 Task: Look for space in Ūn, India from 5th June, 2023 to 16th June, 2023 for 2 adults in price range Rs.7000 to Rs.15000. Place can be entire place with 1  bedroom having 1 bed and 1 bathroom. Property type can be house, flat, guest house, hotel. Booking option can be shelf check-in. Required host language is English.
Action: Mouse moved to (458, 75)
Screenshot: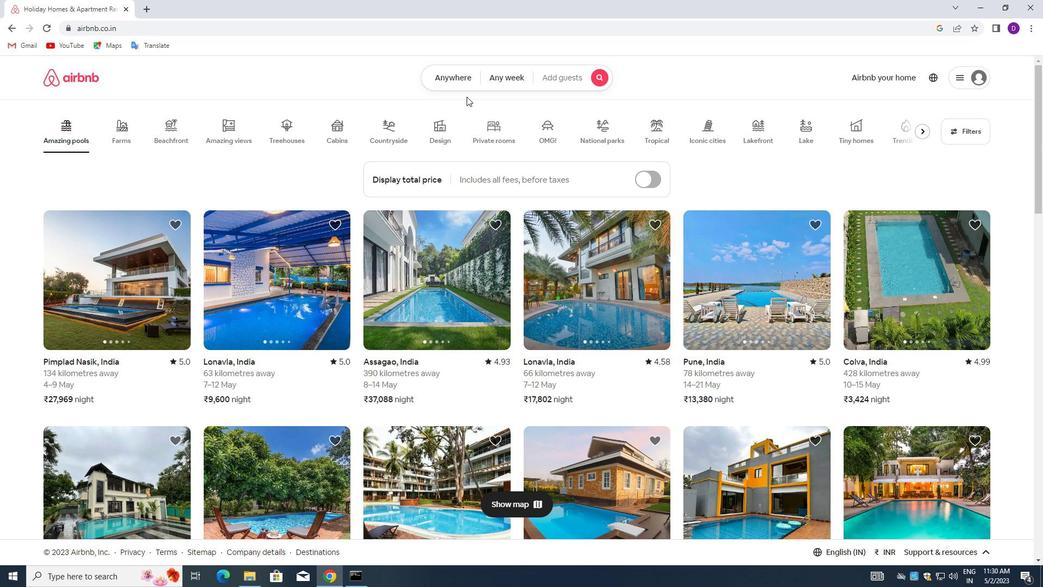 
Action: Mouse pressed left at (458, 75)
Screenshot: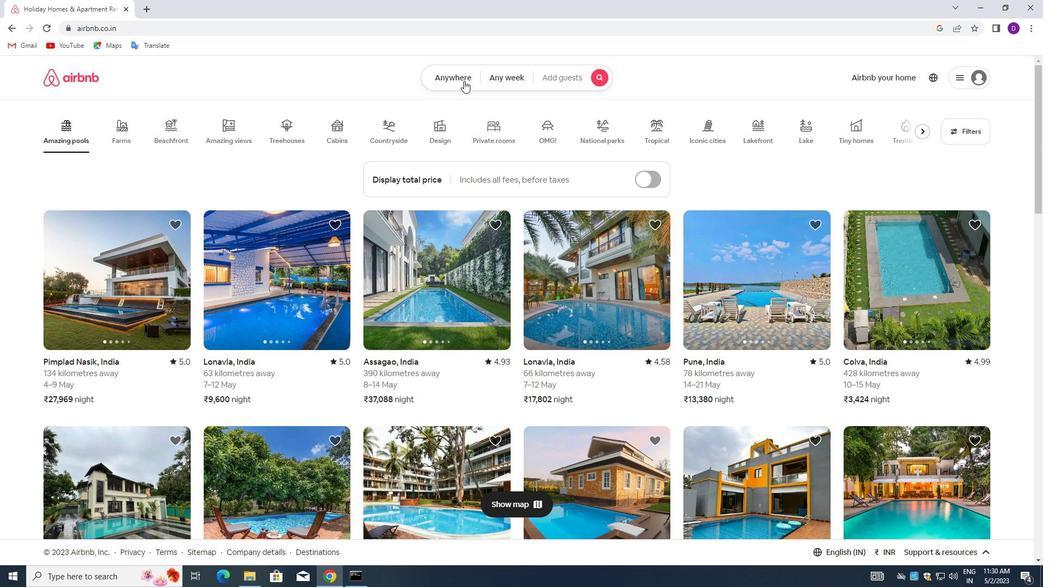 
Action: Mouse moved to (347, 116)
Screenshot: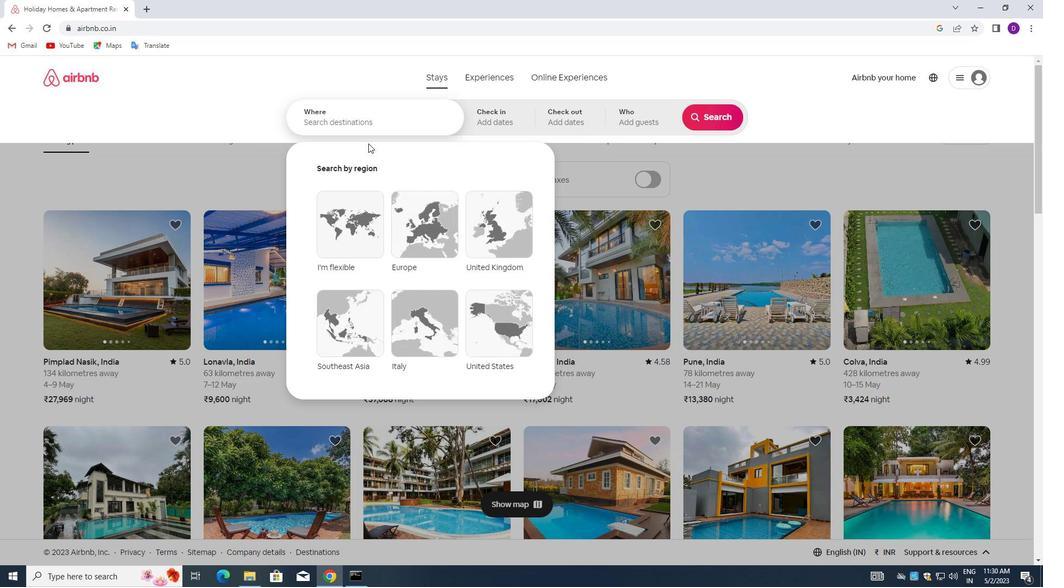 
Action: Mouse pressed left at (347, 116)
Screenshot: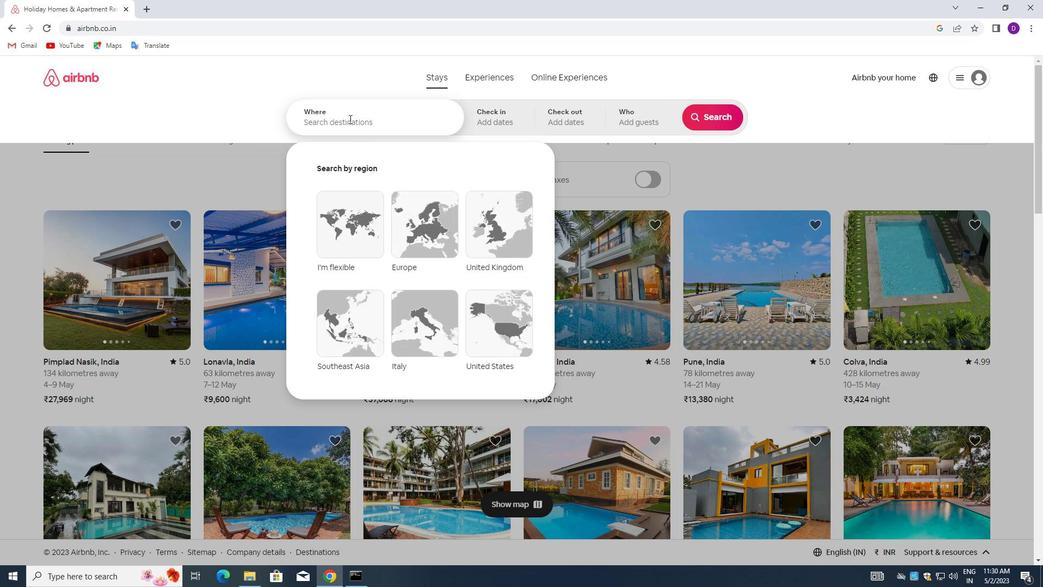 
Action: Mouse moved to (347, 120)
Screenshot: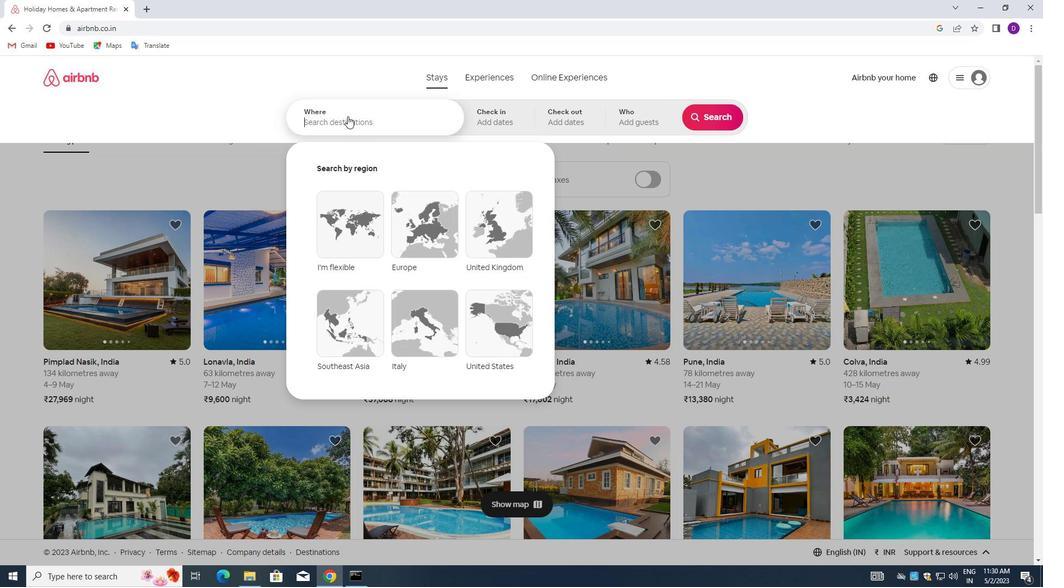 
Action: Key pressed <Key.shift>UN,<Key.space><Key.shift>INDIA<Key.enter>
Screenshot: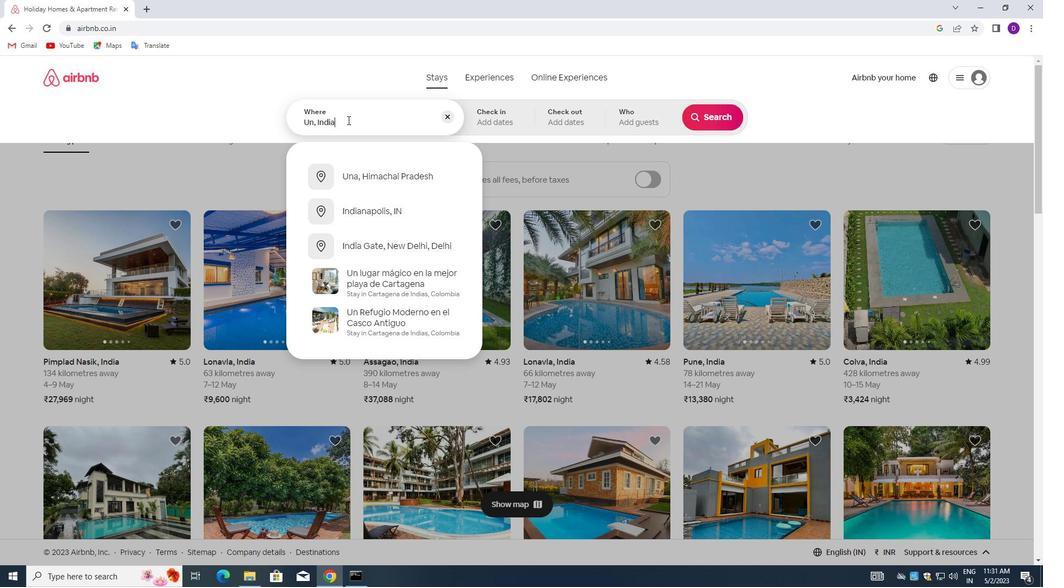 
Action: Mouse moved to (580, 272)
Screenshot: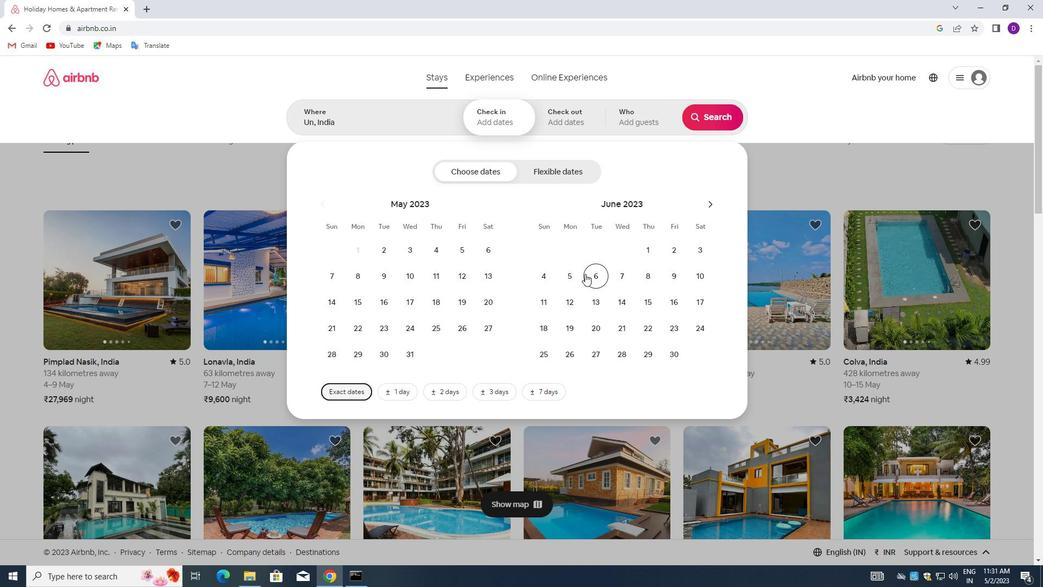 
Action: Mouse pressed left at (580, 272)
Screenshot: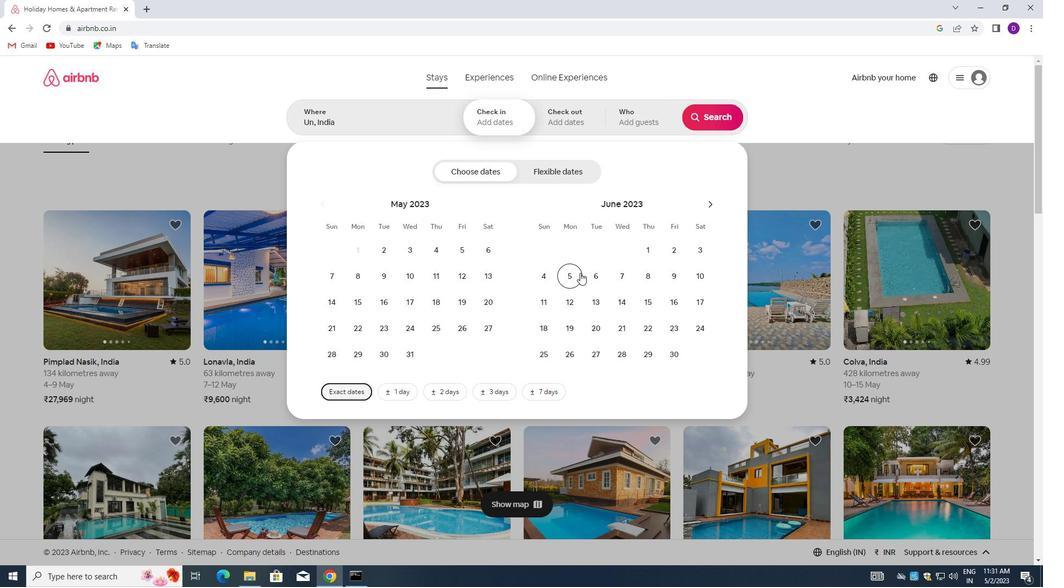 
Action: Mouse moved to (673, 294)
Screenshot: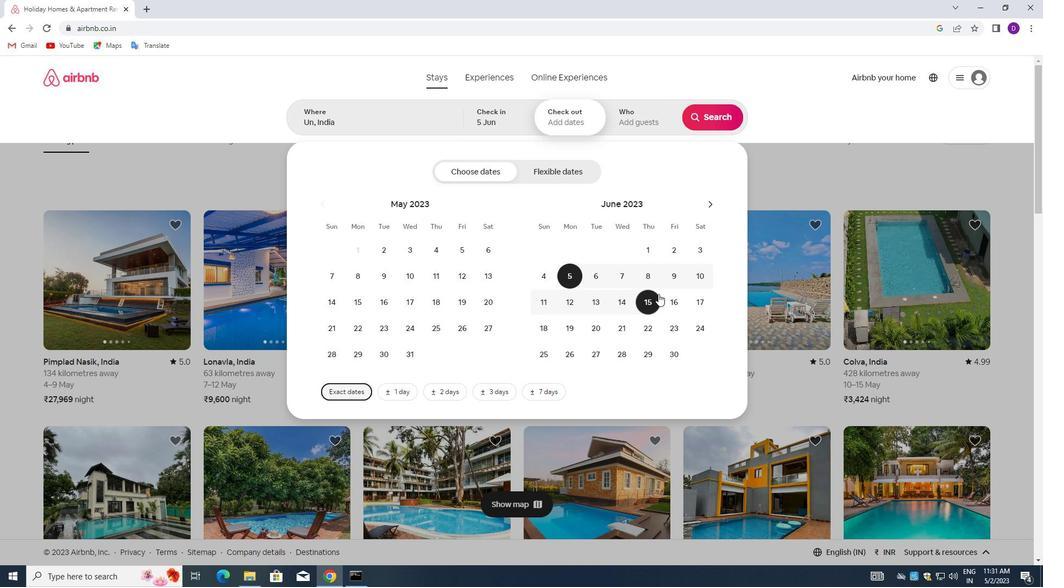 
Action: Mouse pressed left at (673, 294)
Screenshot: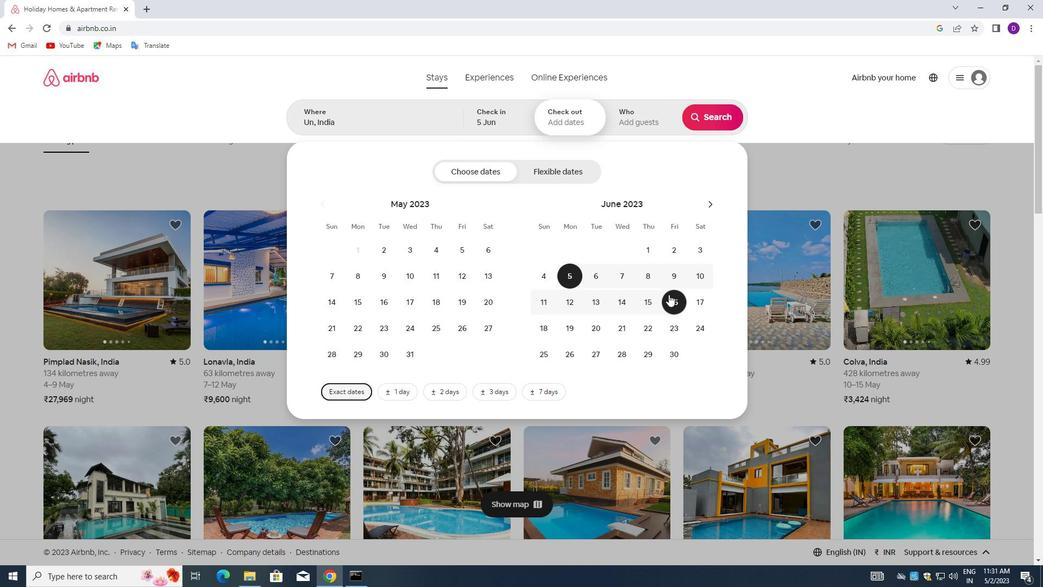 
Action: Mouse moved to (636, 125)
Screenshot: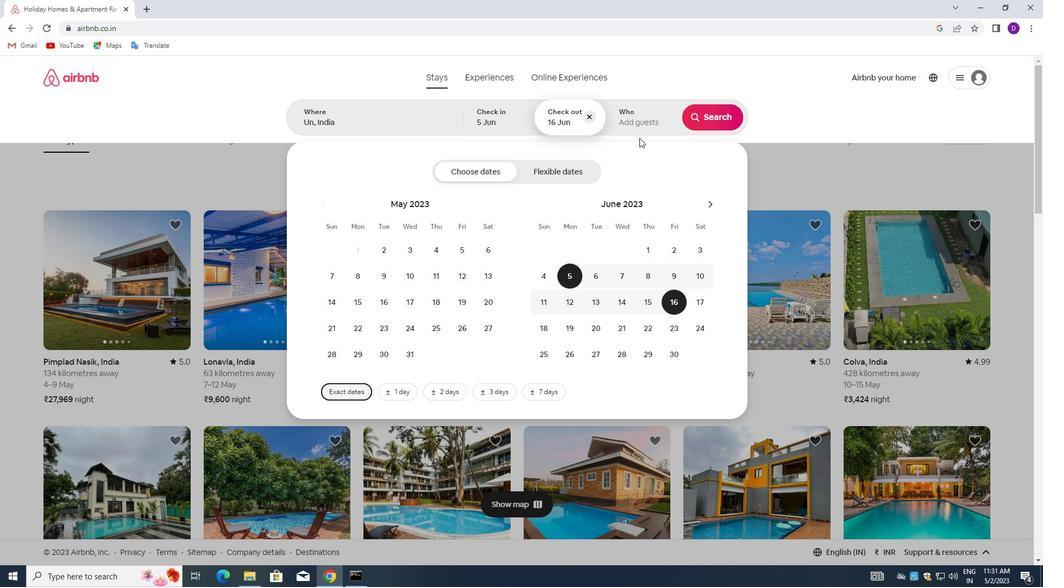 
Action: Mouse pressed left at (636, 125)
Screenshot: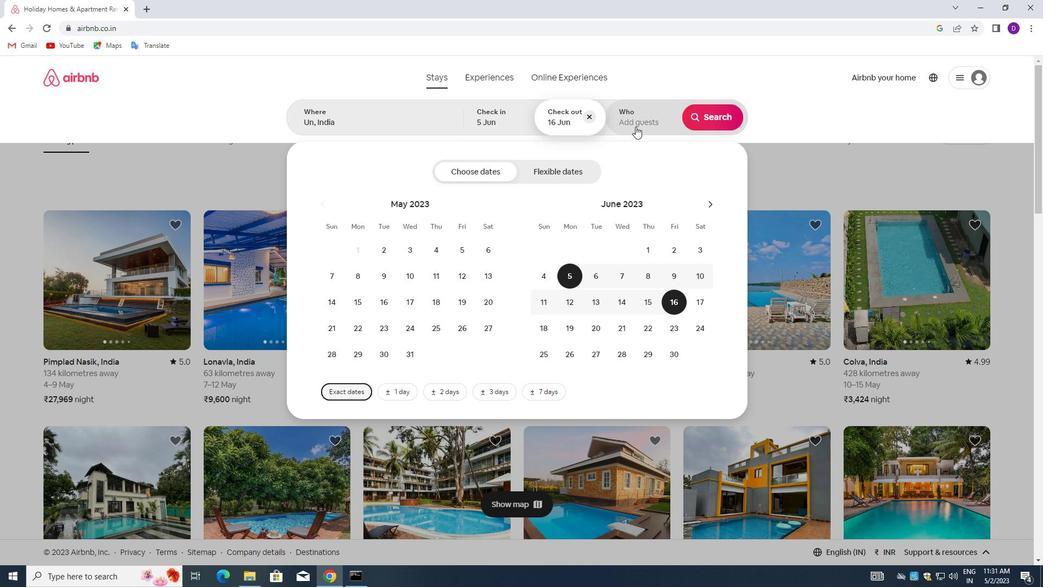 
Action: Mouse moved to (709, 176)
Screenshot: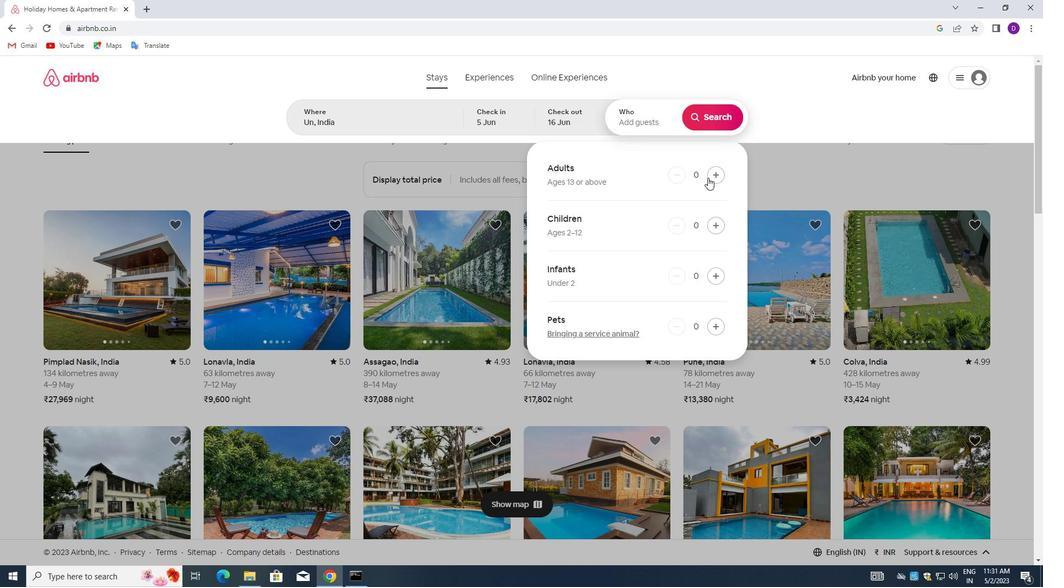 
Action: Mouse pressed left at (709, 176)
Screenshot: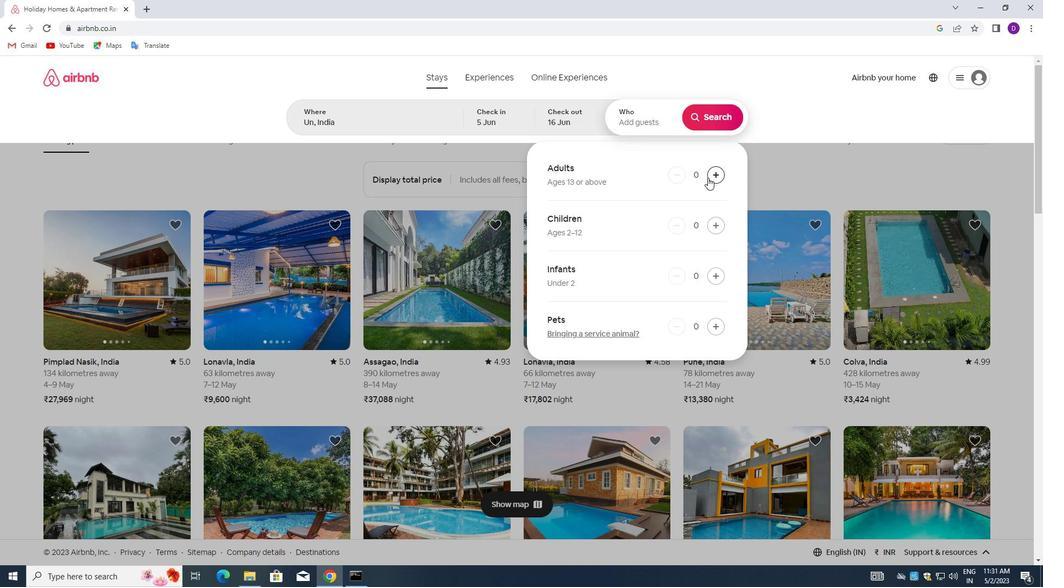 
Action: Mouse pressed left at (709, 176)
Screenshot: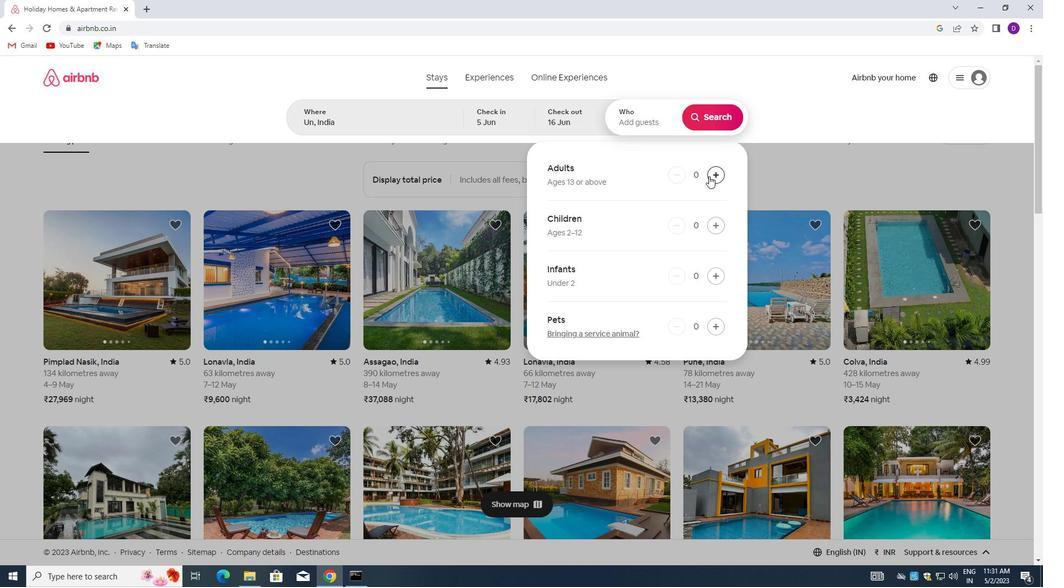 
Action: Mouse moved to (714, 112)
Screenshot: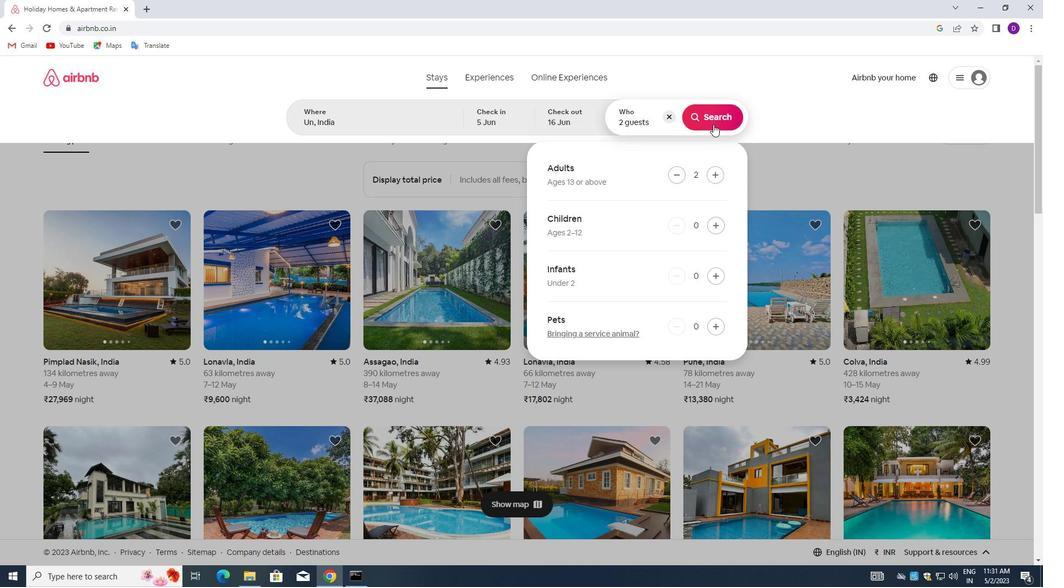
Action: Mouse pressed left at (714, 112)
Screenshot: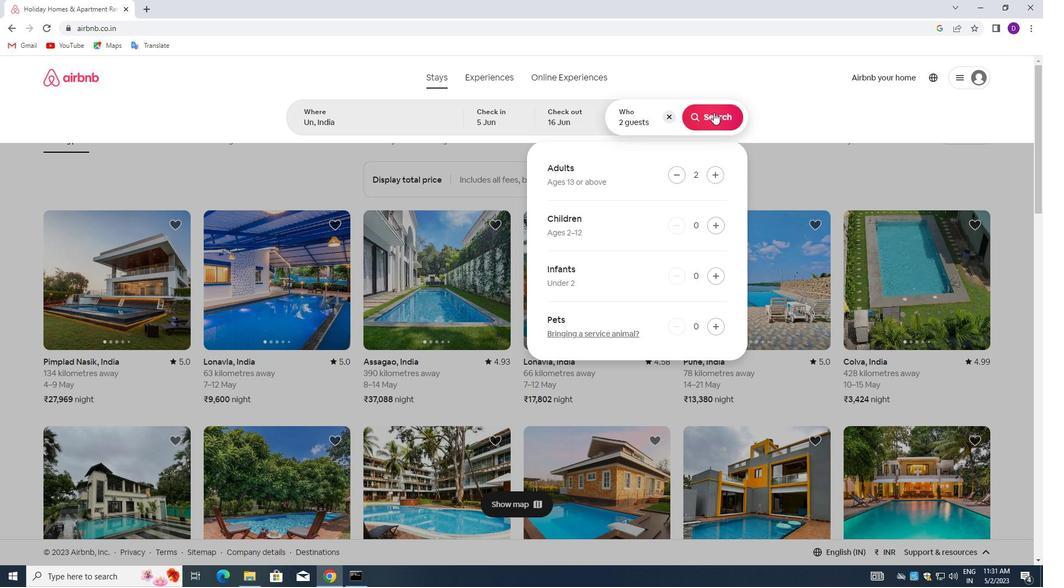 
Action: Mouse moved to (991, 114)
Screenshot: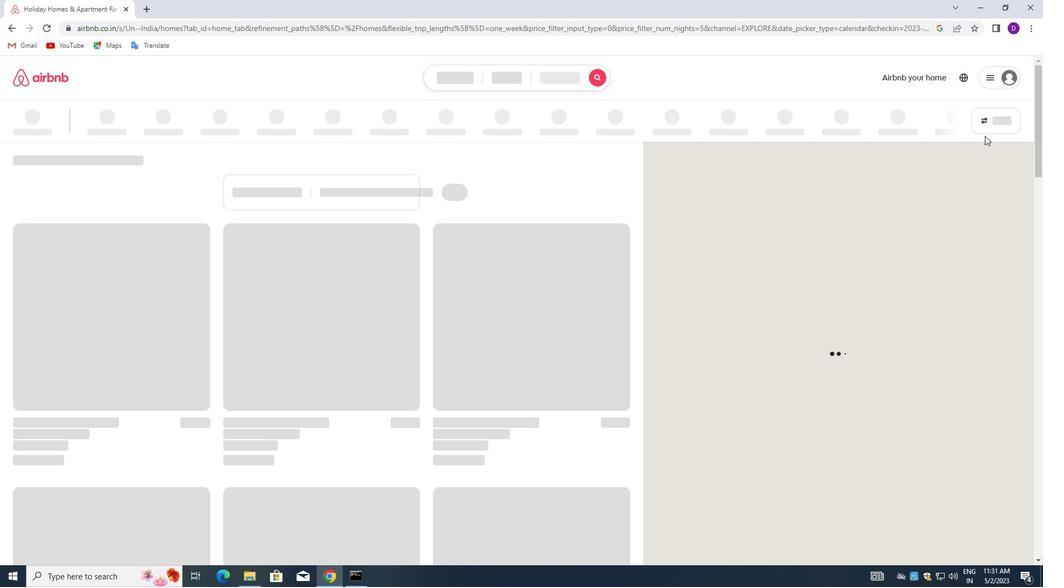 
Action: Mouse pressed left at (991, 114)
Screenshot: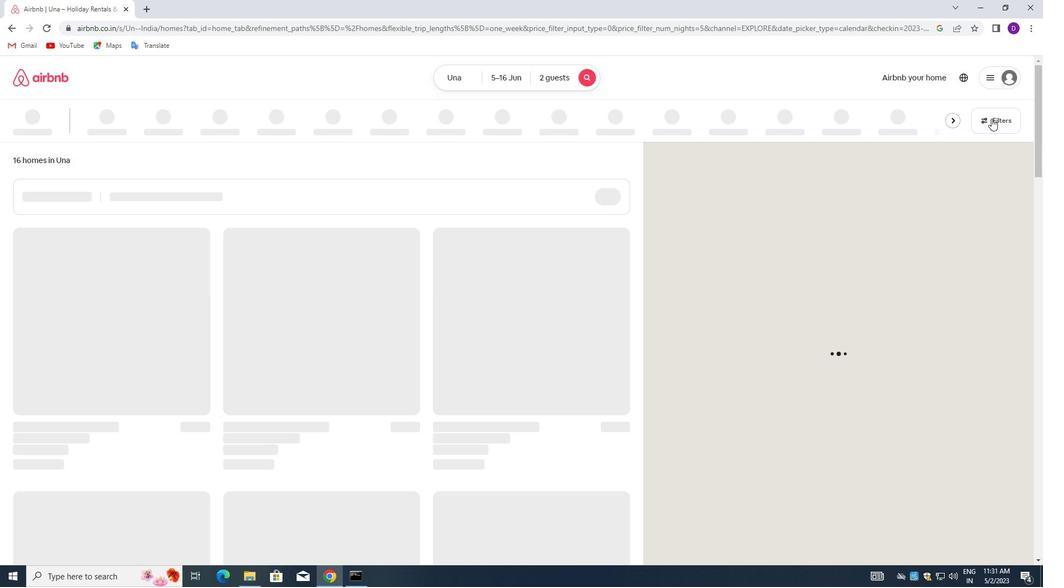 
Action: Mouse moved to (374, 258)
Screenshot: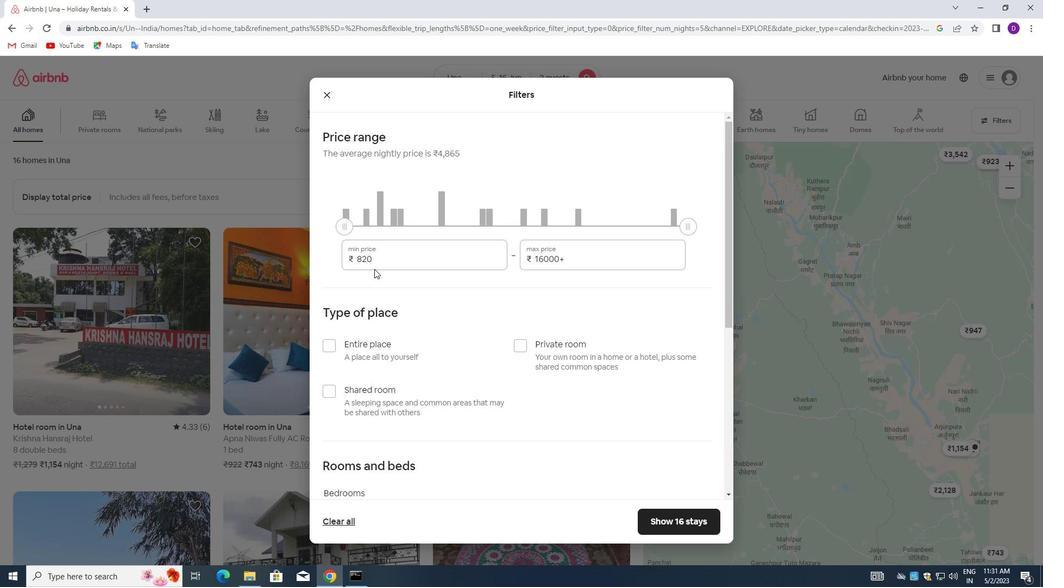 
Action: Mouse pressed left at (374, 258)
Screenshot: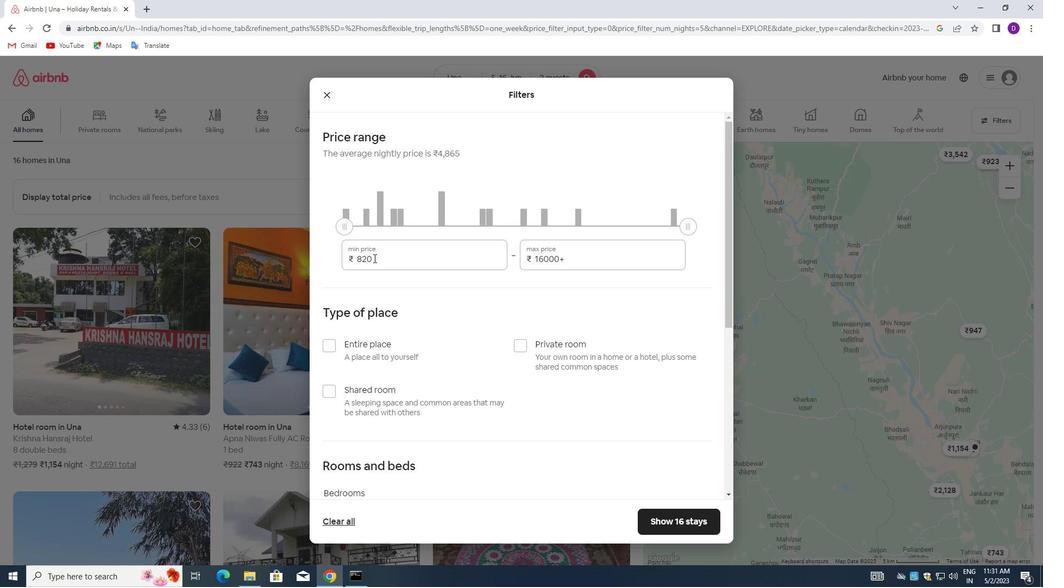
Action: Mouse pressed left at (374, 258)
Screenshot: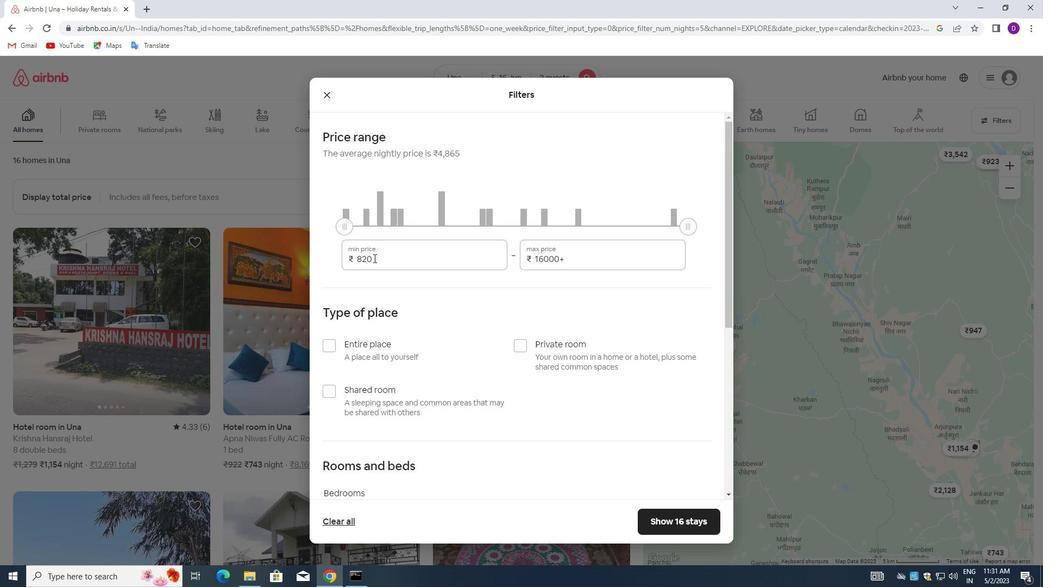 
Action: Mouse moved to (351, 245)
Screenshot: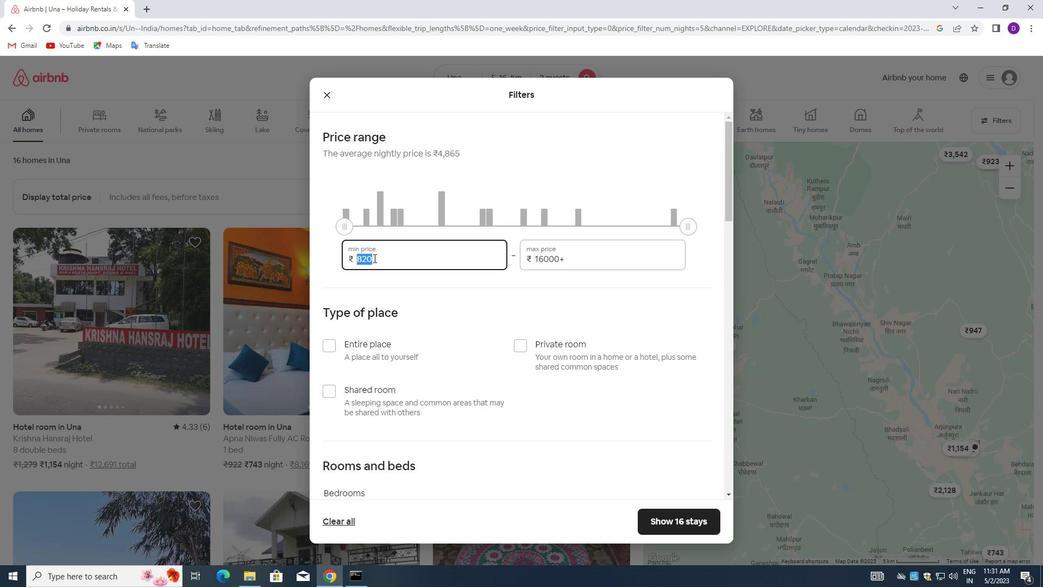 
Action: Key pressed 7000<Key.tab>15000
Screenshot: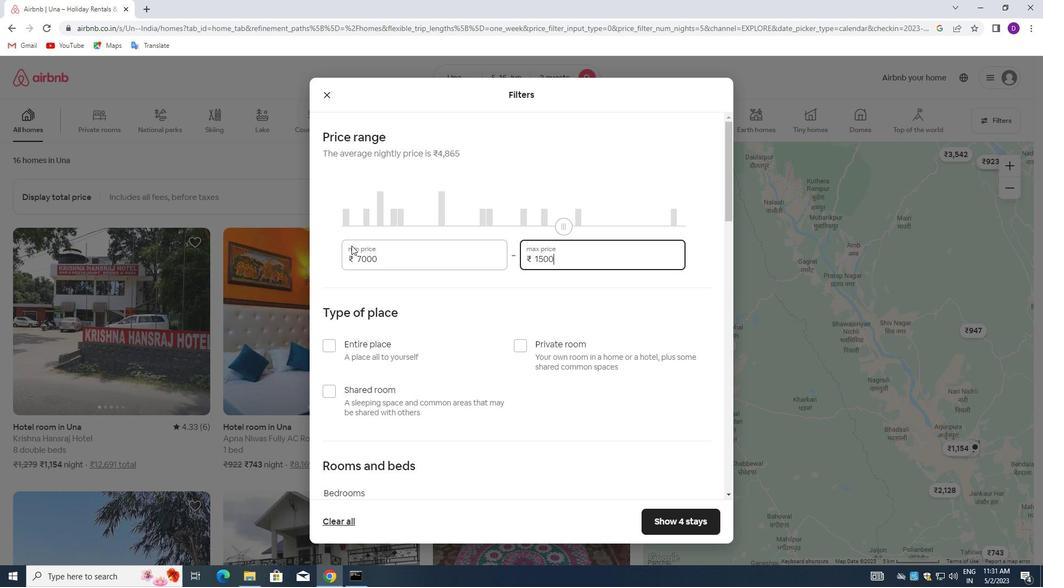 
Action: Mouse moved to (343, 309)
Screenshot: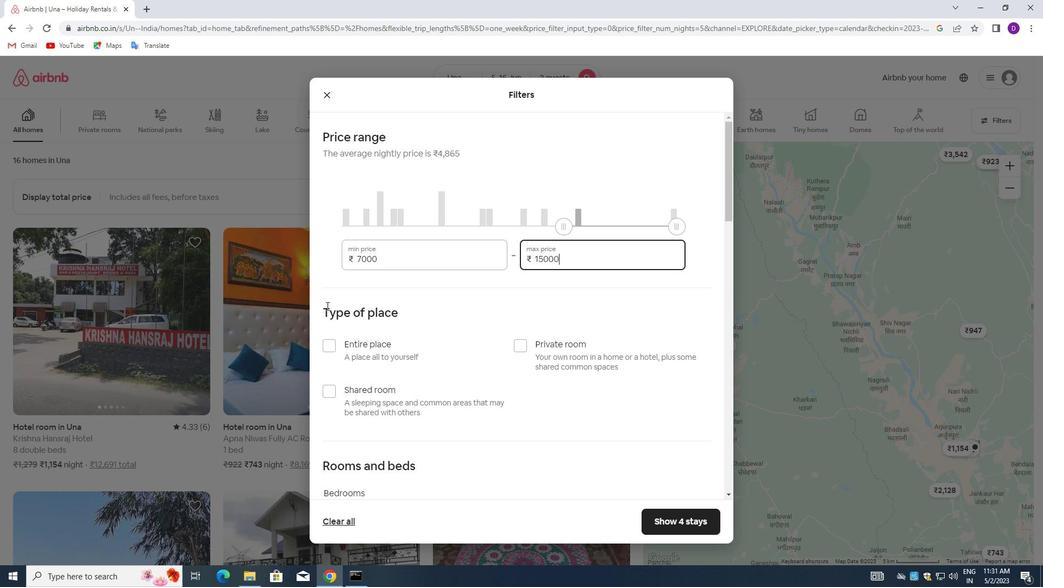
Action: Mouse scrolled (343, 308) with delta (0, 0)
Screenshot: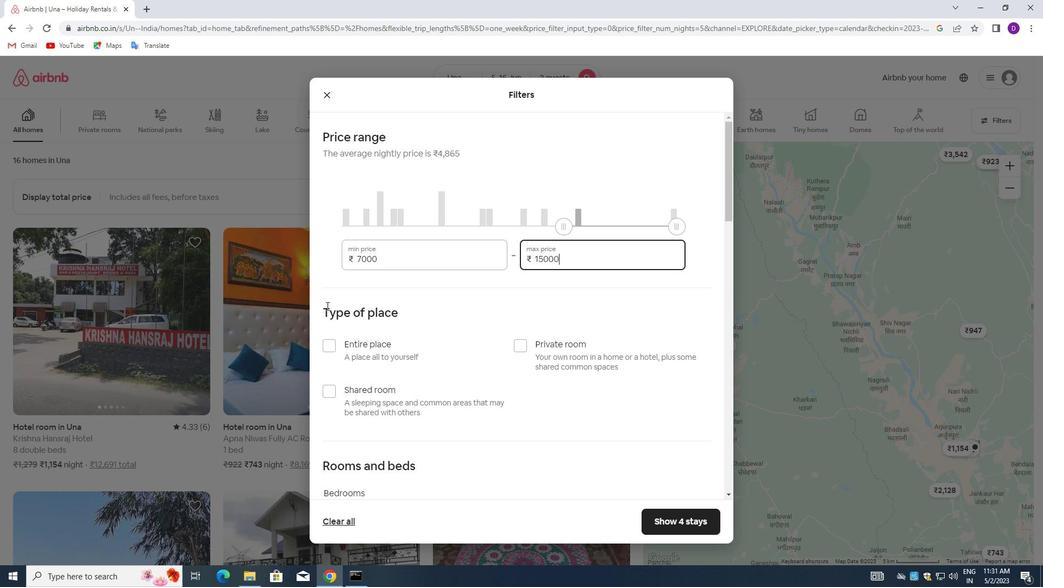 
Action: Mouse moved to (346, 309)
Screenshot: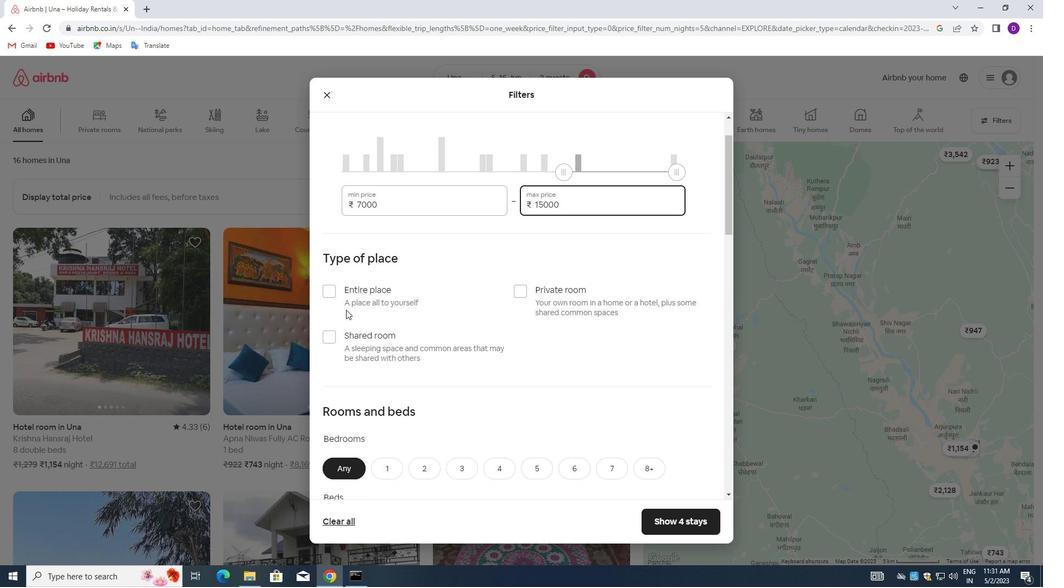 
Action: Mouse scrolled (346, 308) with delta (0, 0)
Screenshot: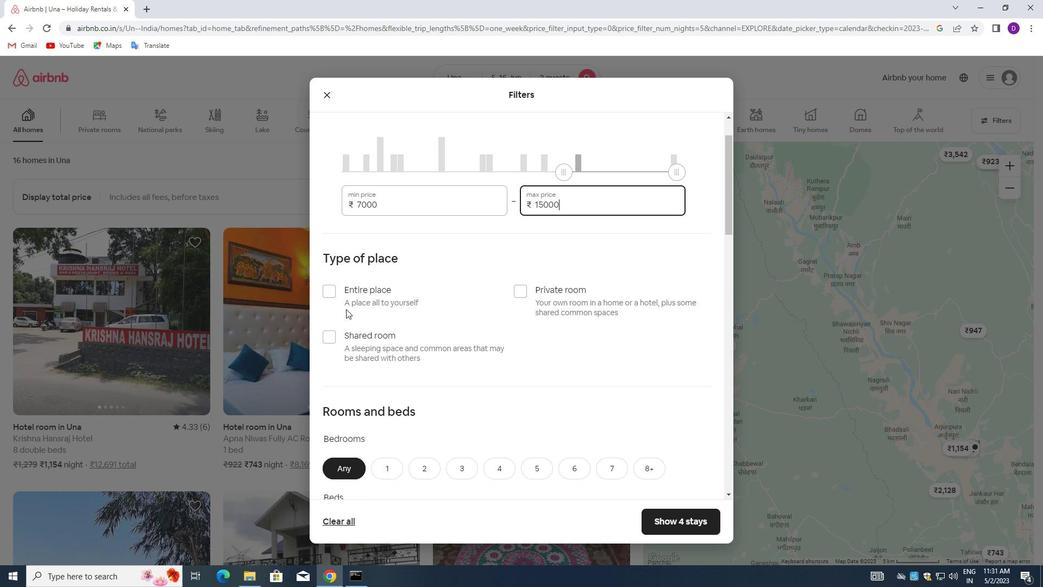 
Action: Mouse moved to (327, 243)
Screenshot: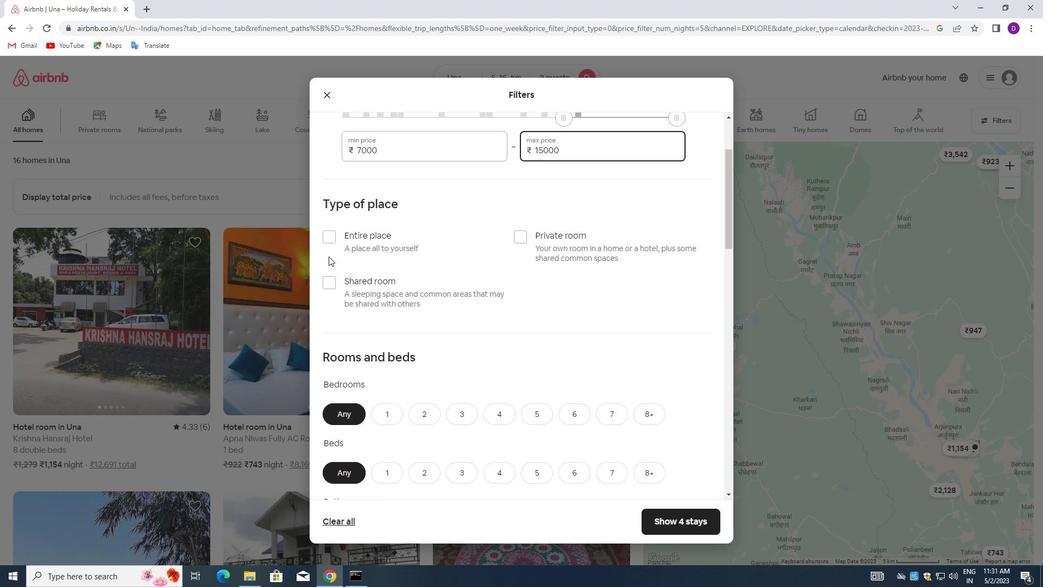 
Action: Mouse pressed left at (327, 243)
Screenshot: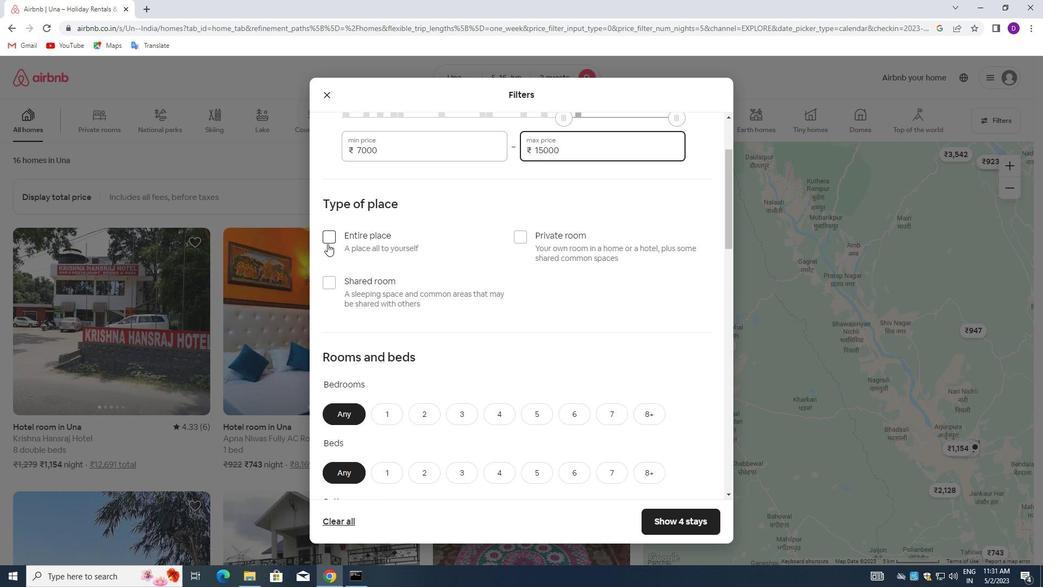 
Action: Mouse moved to (383, 403)
Screenshot: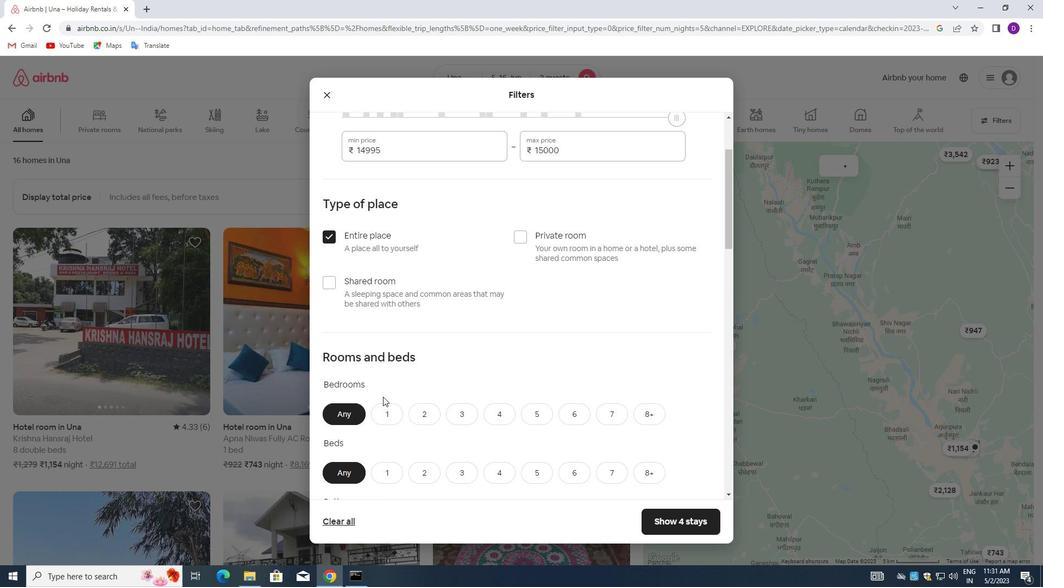 
Action: Mouse pressed left at (383, 403)
Screenshot: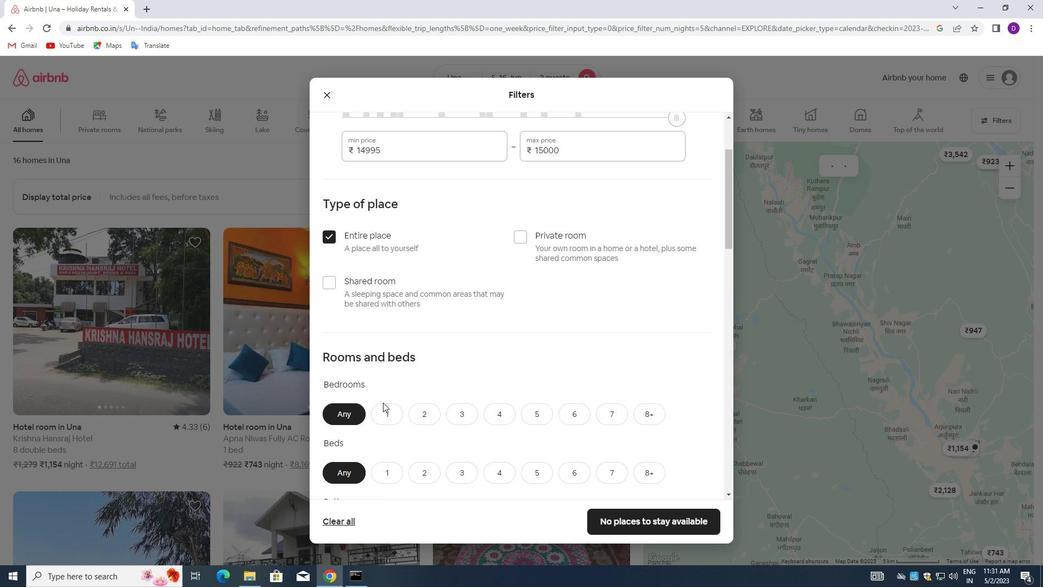 
Action: Mouse moved to (386, 402)
Screenshot: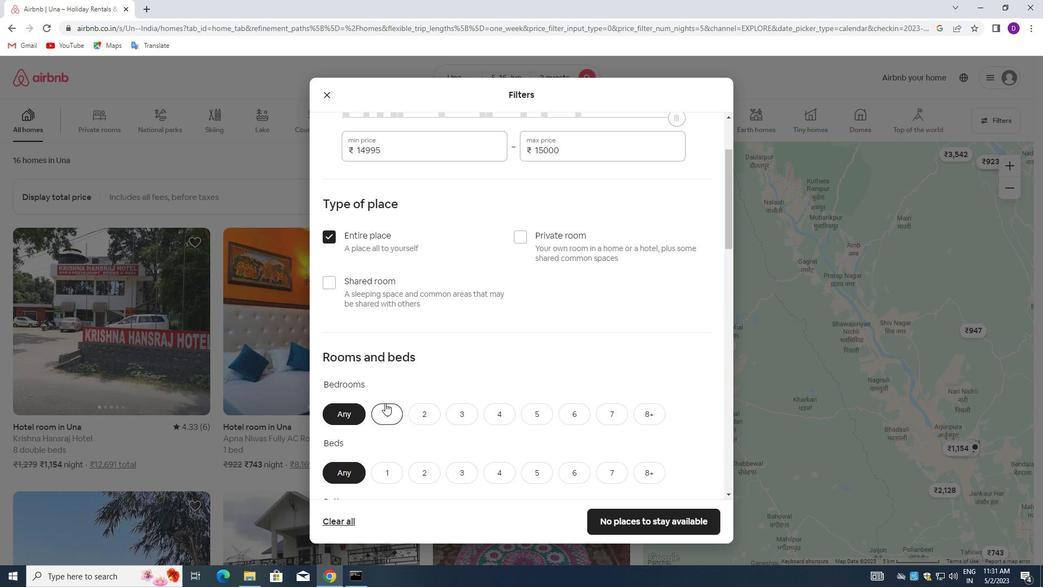 
Action: Mouse scrolled (386, 402) with delta (0, 0)
Screenshot: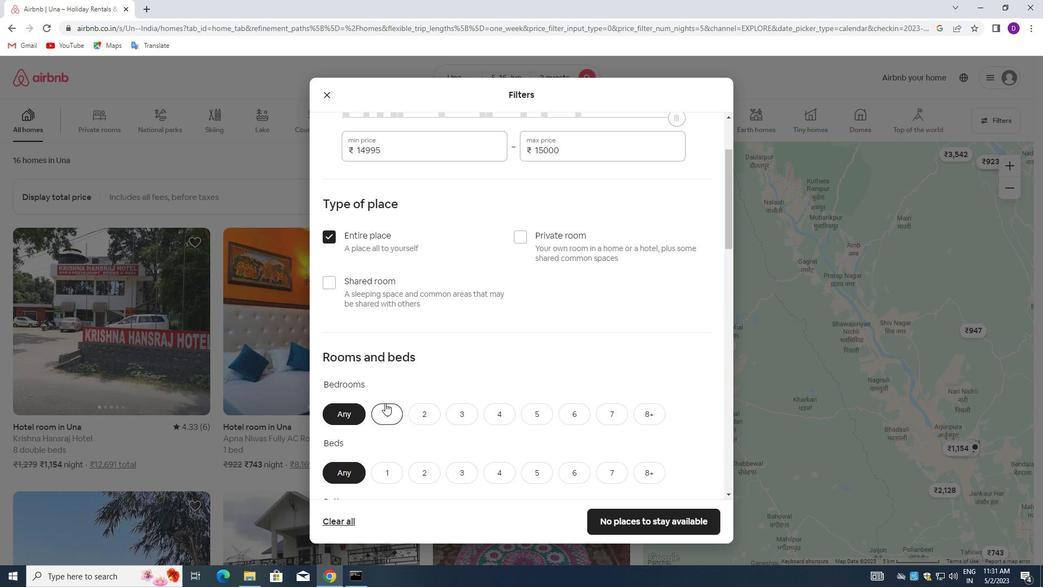 
Action: Mouse scrolled (386, 402) with delta (0, 0)
Screenshot: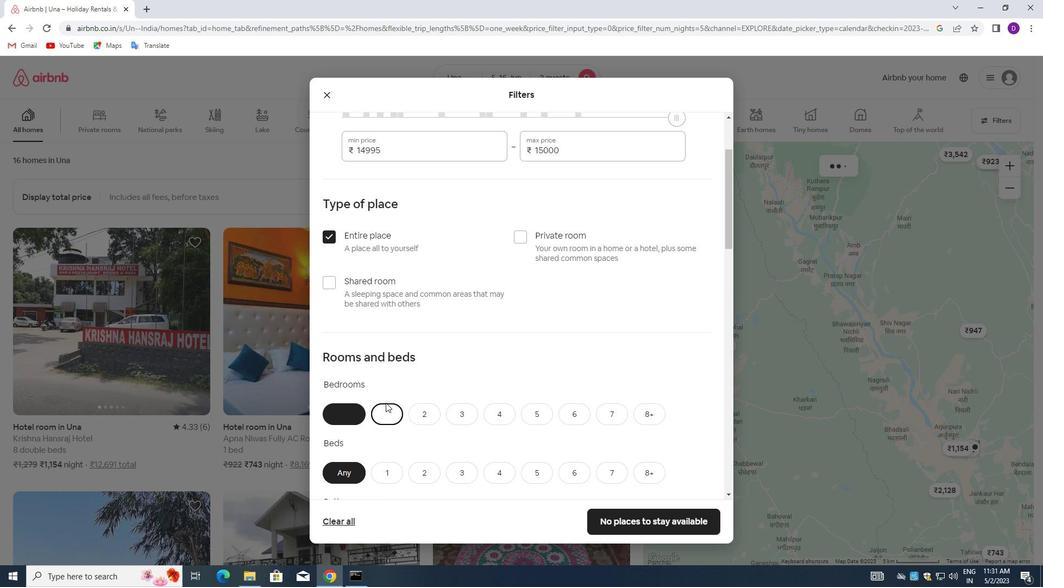 
Action: Mouse moved to (386, 368)
Screenshot: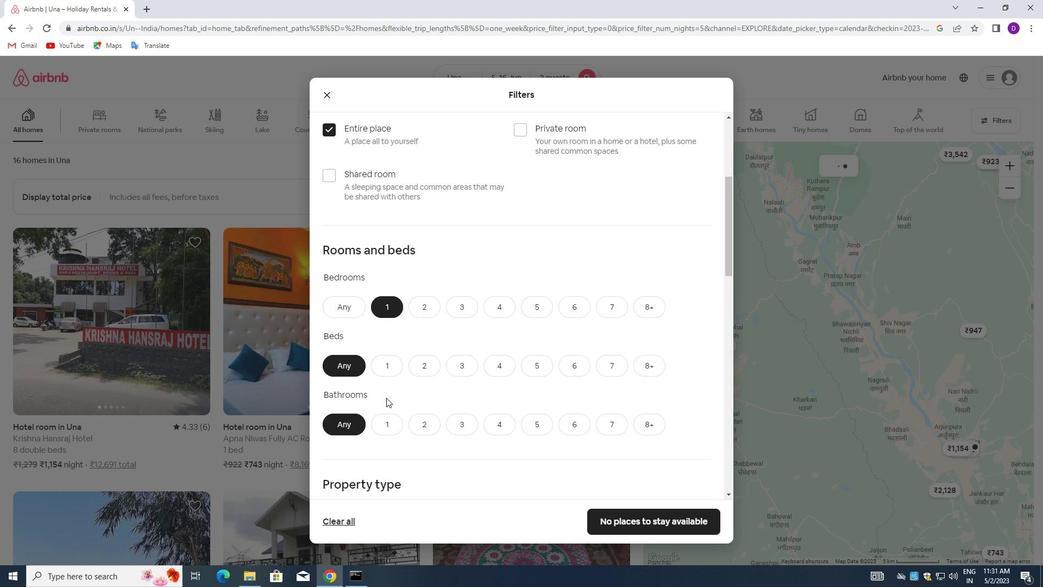 
Action: Mouse pressed left at (386, 368)
Screenshot: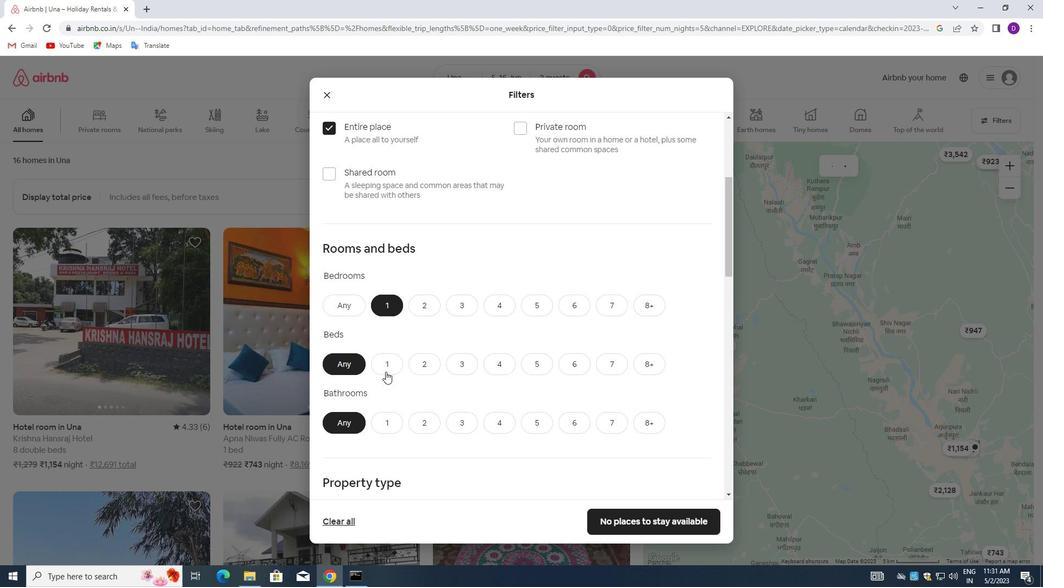 
Action: Mouse moved to (383, 421)
Screenshot: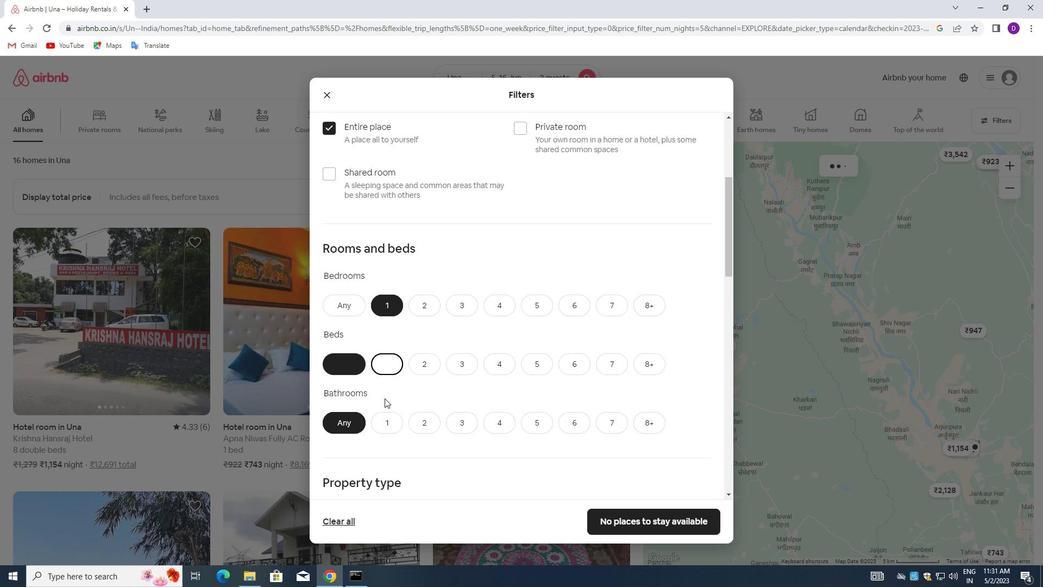 
Action: Mouse pressed left at (383, 421)
Screenshot: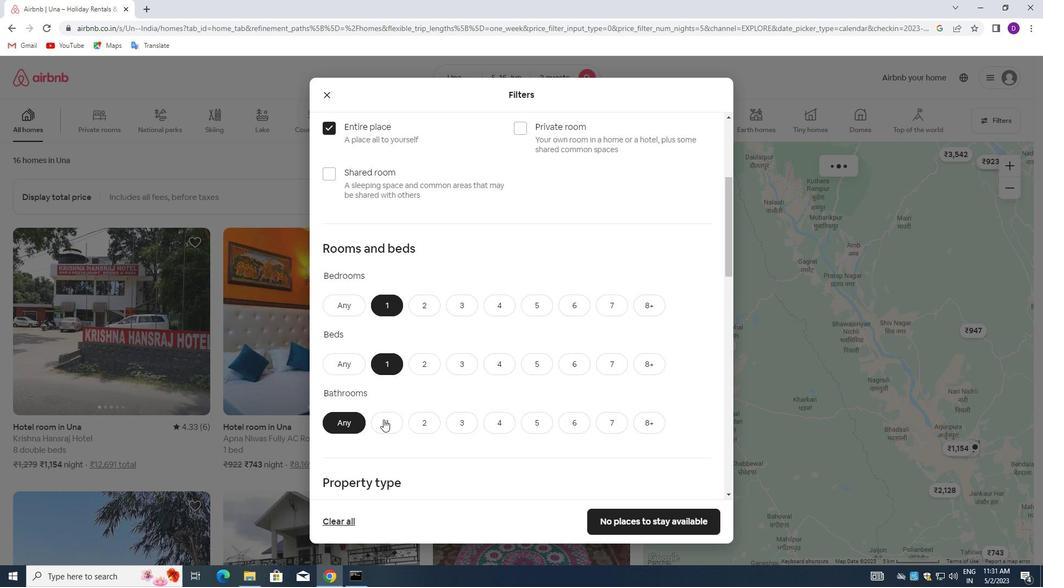 
Action: Mouse moved to (427, 402)
Screenshot: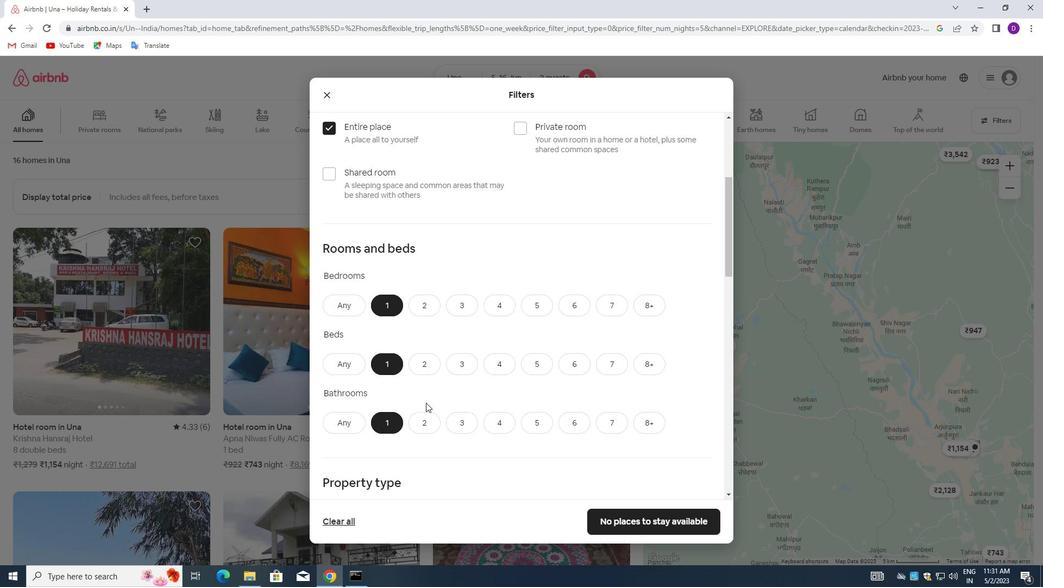 
Action: Mouse scrolled (427, 401) with delta (0, 0)
Screenshot: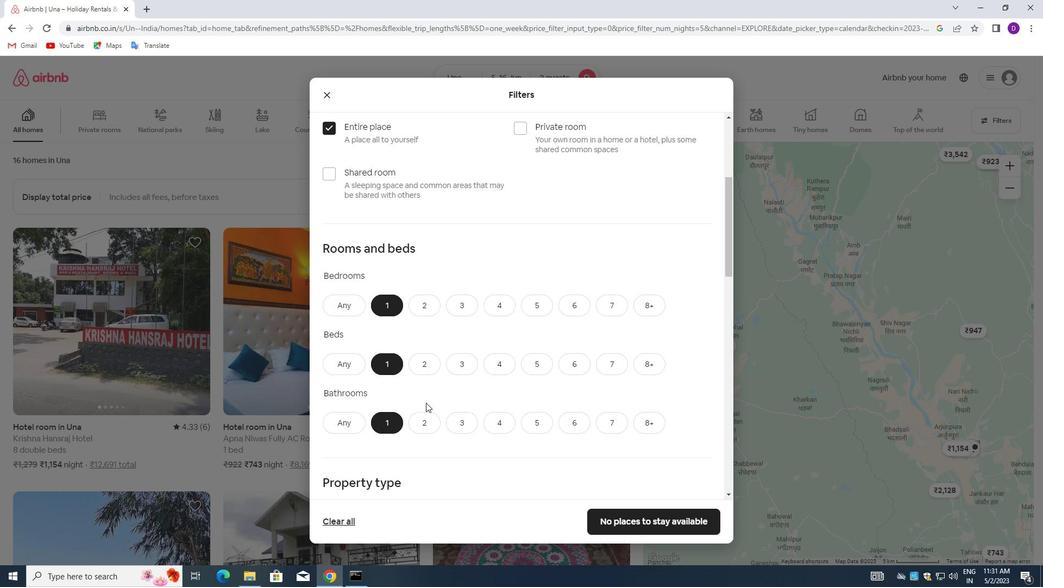 
Action: Mouse moved to (444, 396)
Screenshot: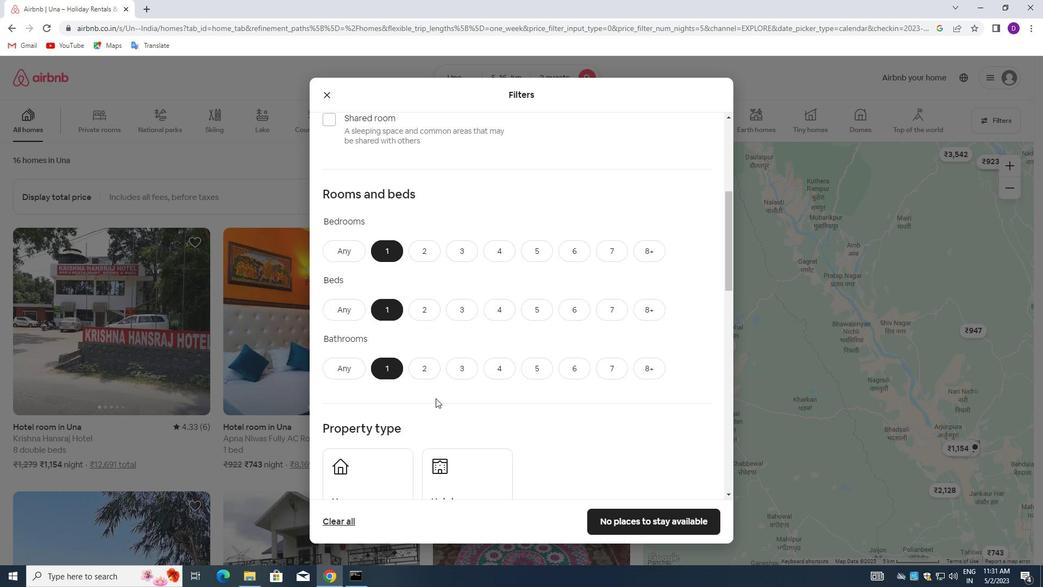 
Action: Mouse scrolled (444, 395) with delta (0, 0)
Screenshot: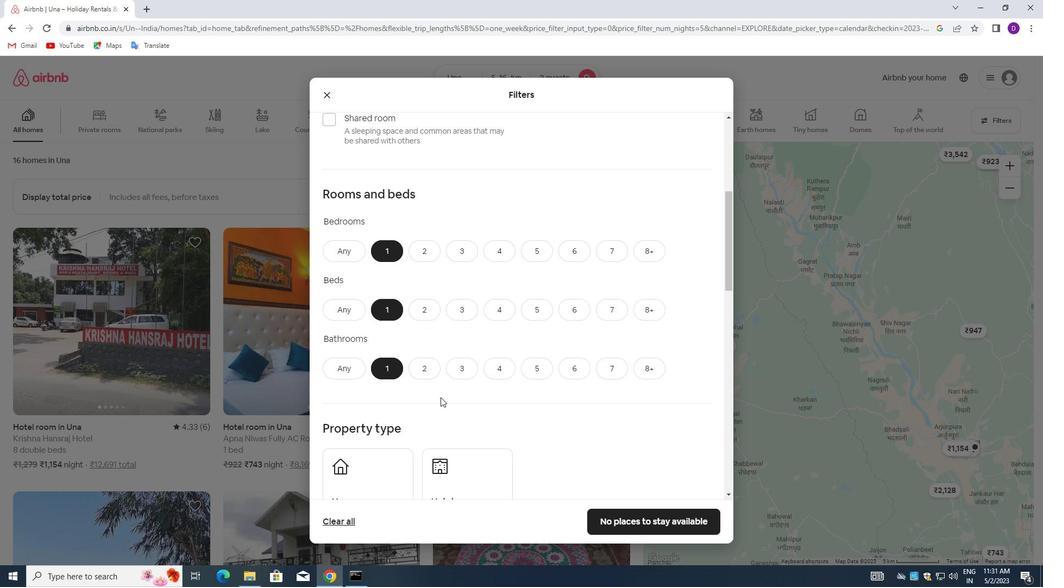 
Action: Mouse scrolled (444, 395) with delta (0, 0)
Screenshot: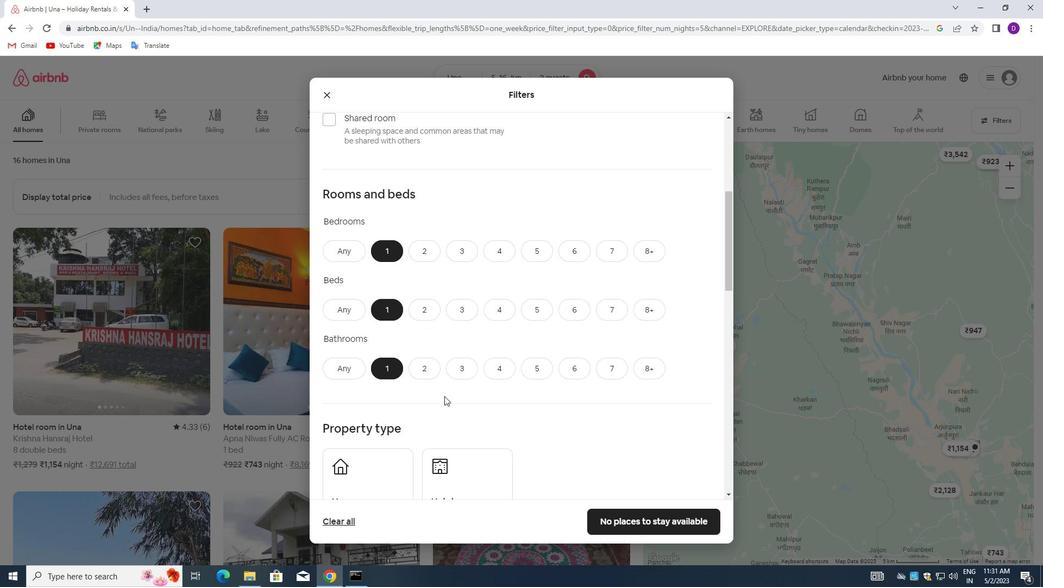 
Action: Mouse moved to (360, 364)
Screenshot: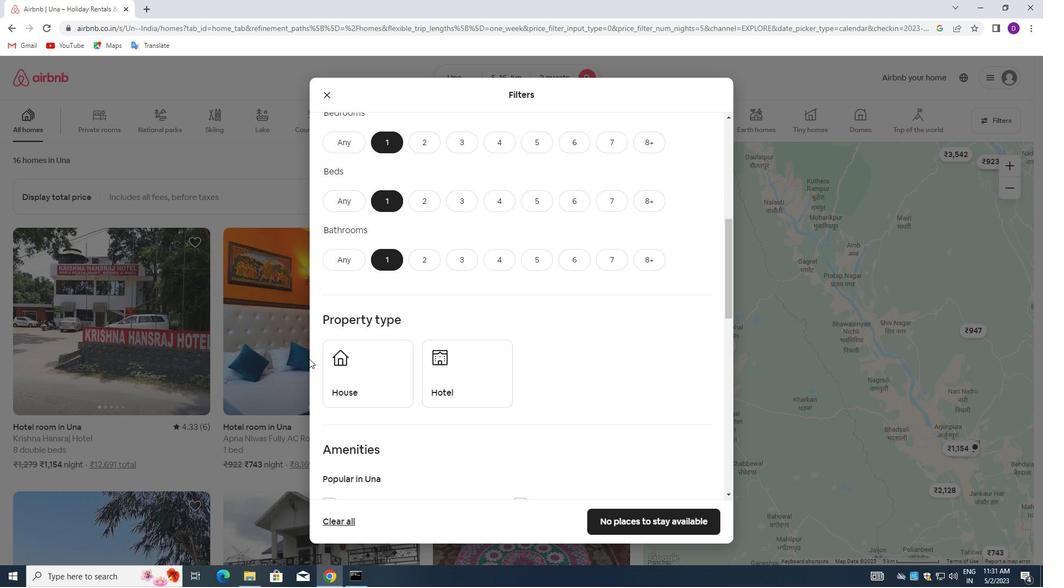 
Action: Mouse pressed left at (360, 364)
Screenshot: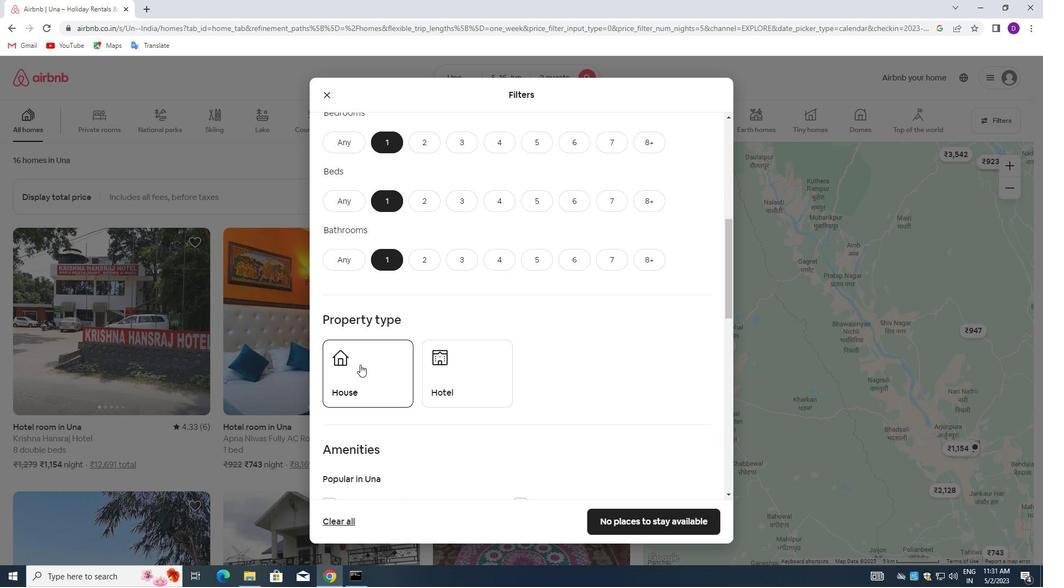 
Action: Mouse moved to (427, 389)
Screenshot: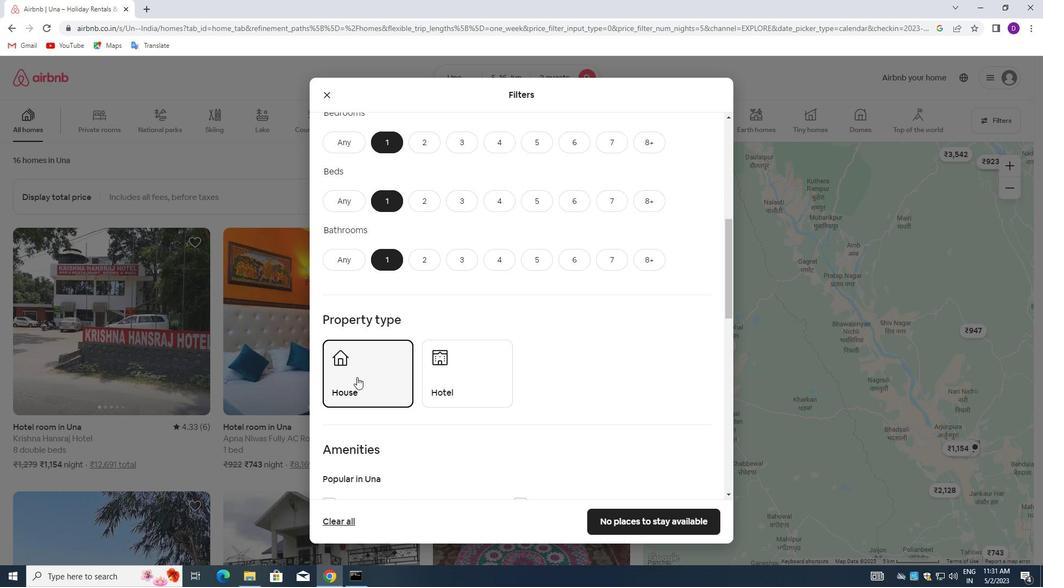 
Action: Mouse scrolled (427, 388) with delta (0, 0)
Screenshot: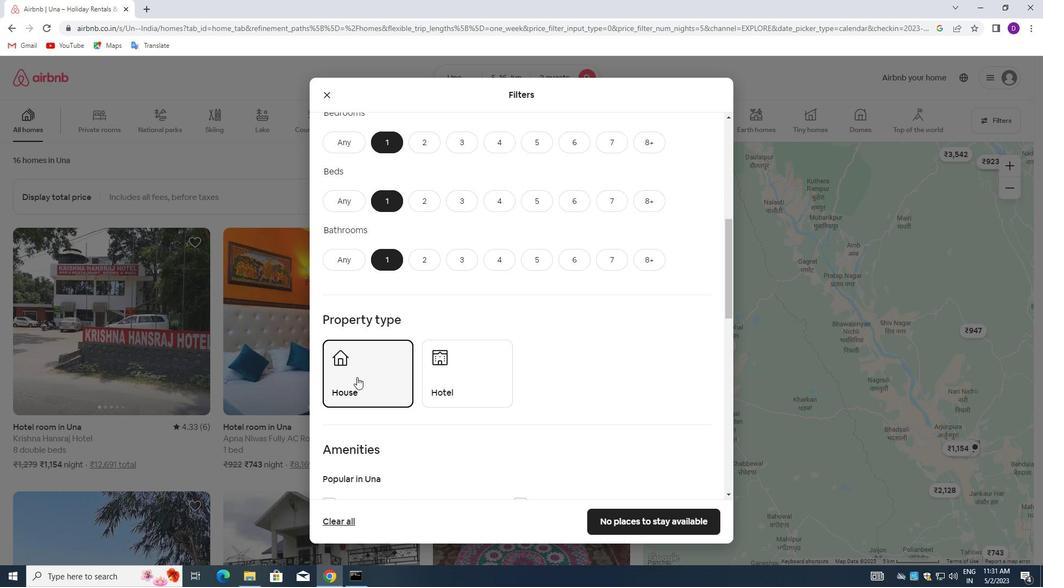
Action: Mouse moved to (431, 389)
Screenshot: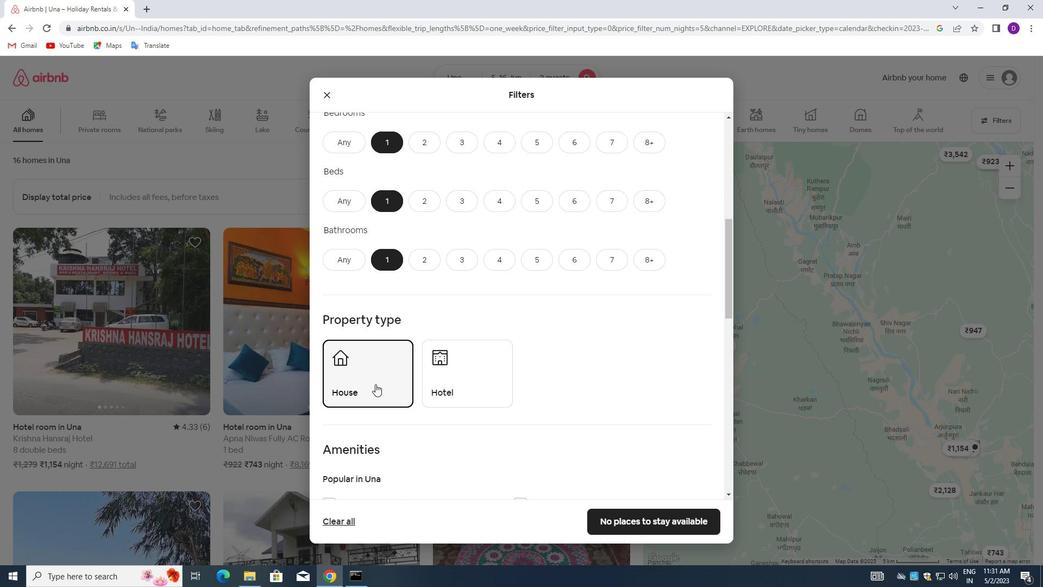 
Action: Mouse scrolled (431, 388) with delta (0, 0)
Screenshot: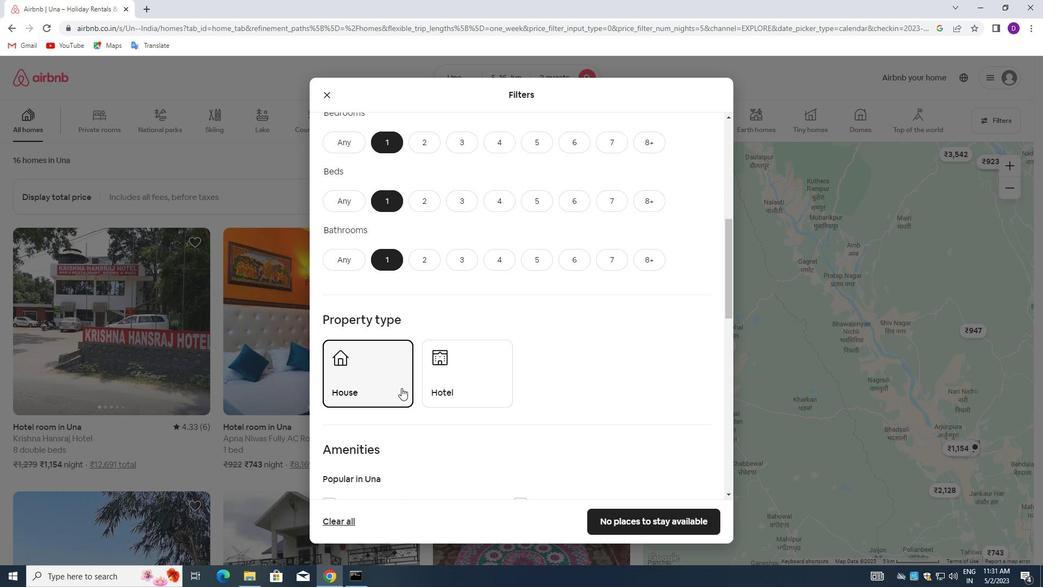 
Action: Mouse moved to (438, 388)
Screenshot: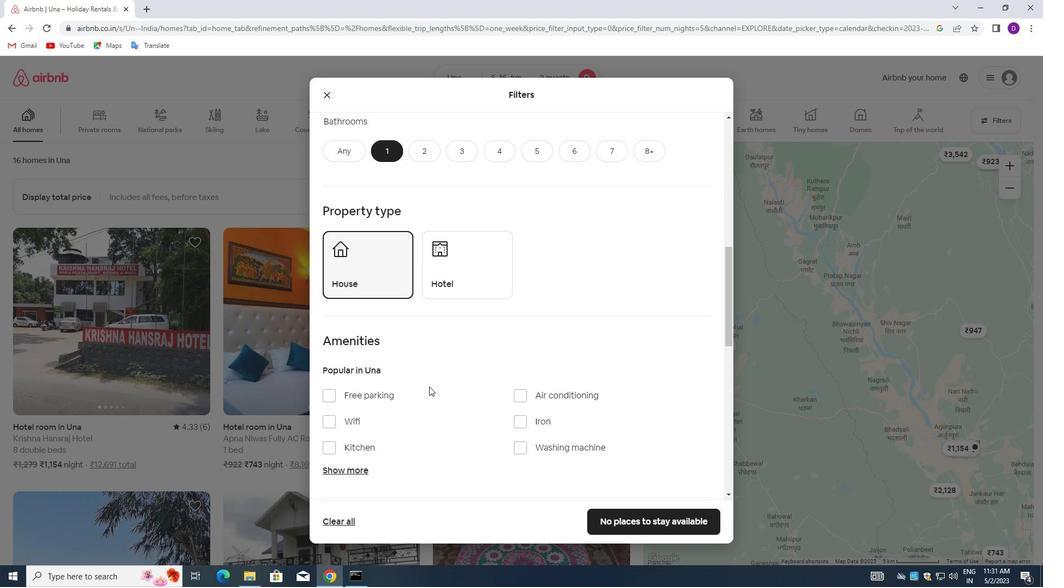 
Action: Mouse scrolled (438, 387) with delta (0, 0)
Screenshot: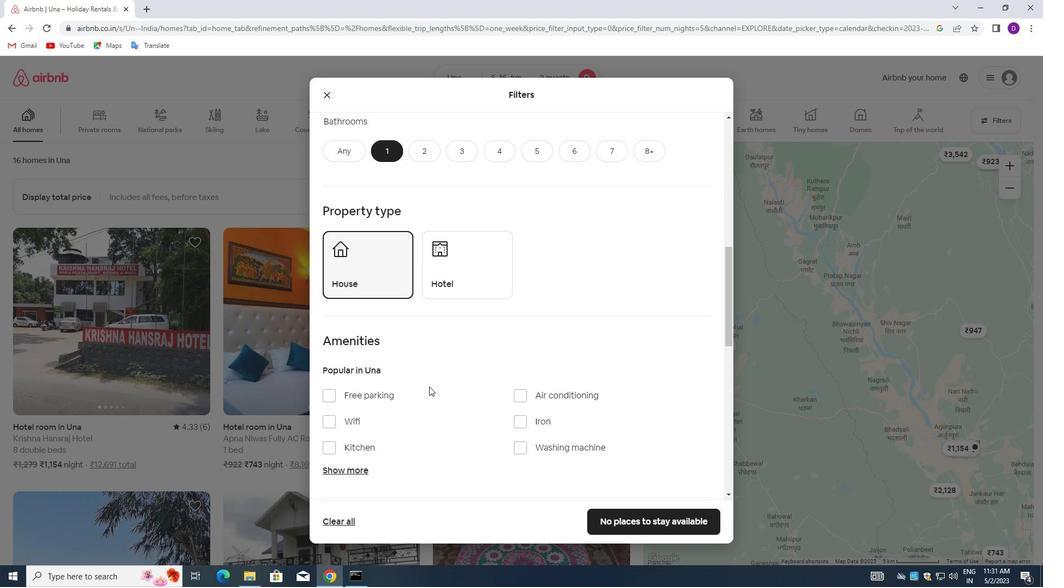 
Action: Mouse moved to (446, 387)
Screenshot: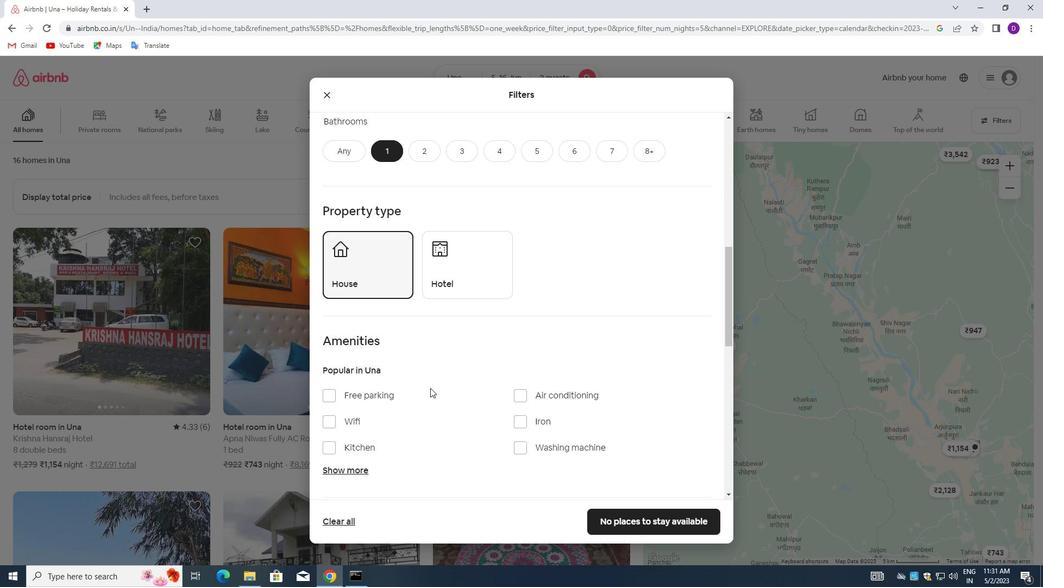 
Action: Mouse scrolled (446, 387) with delta (0, 0)
Screenshot: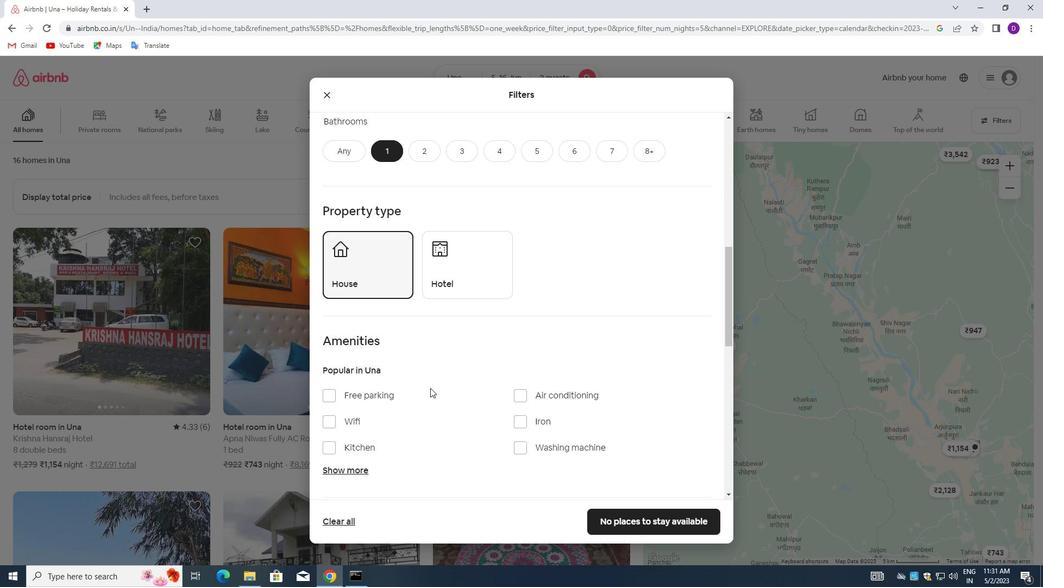 
Action: Mouse moved to (452, 387)
Screenshot: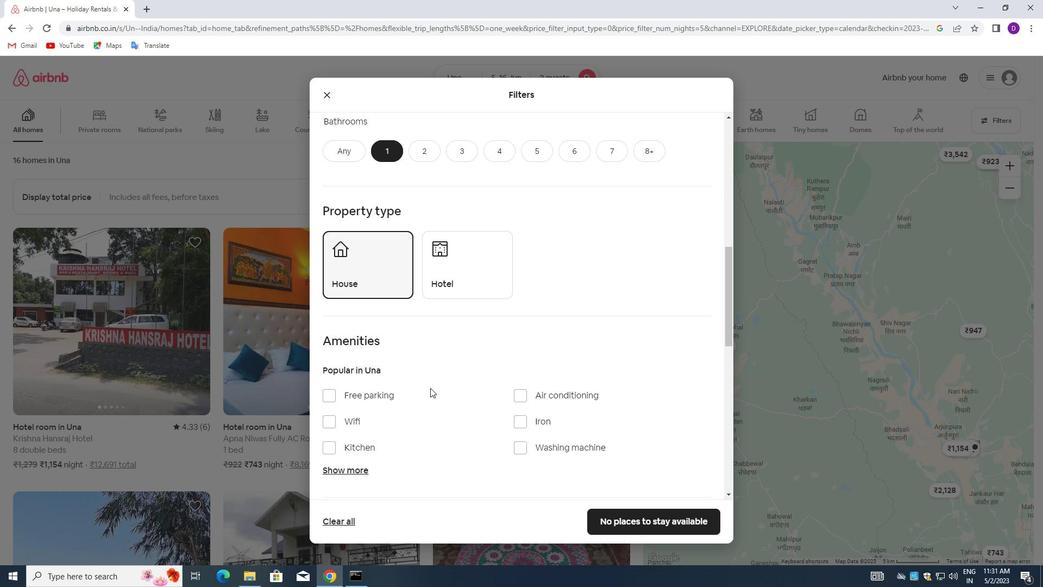 
Action: Mouse scrolled (452, 387) with delta (0, 0)
Screenshot: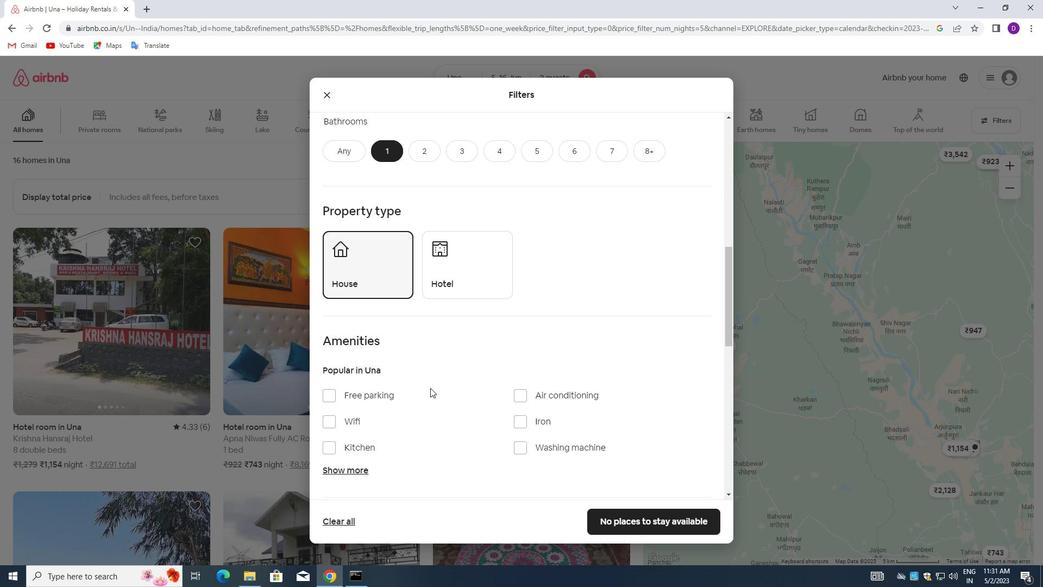
Action: Mouse moved to (458, 387)
Screenshot: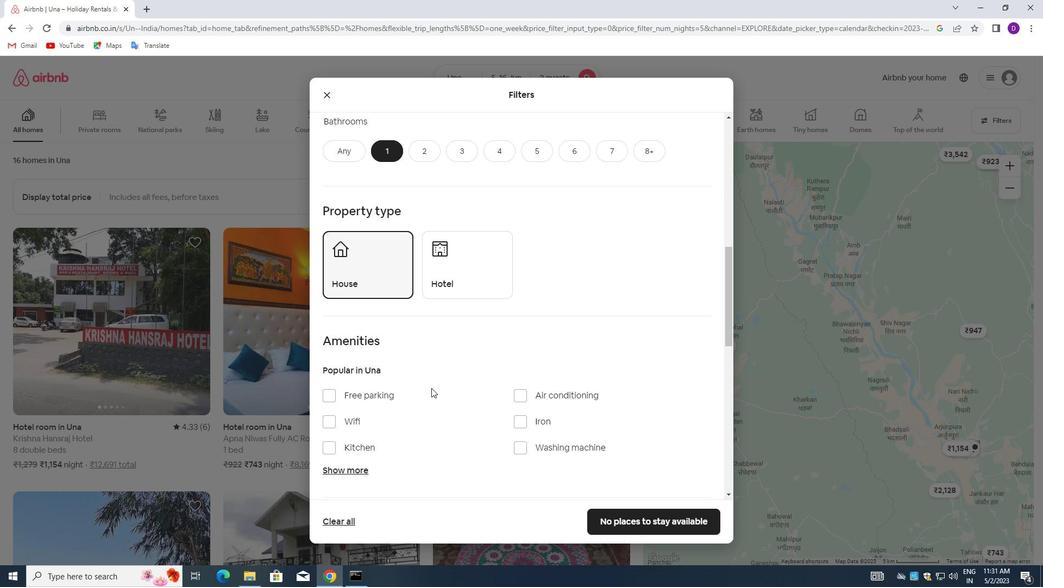 
Action: Mouse scrolled (458, 387) with delta (0, 0)
Screenshot: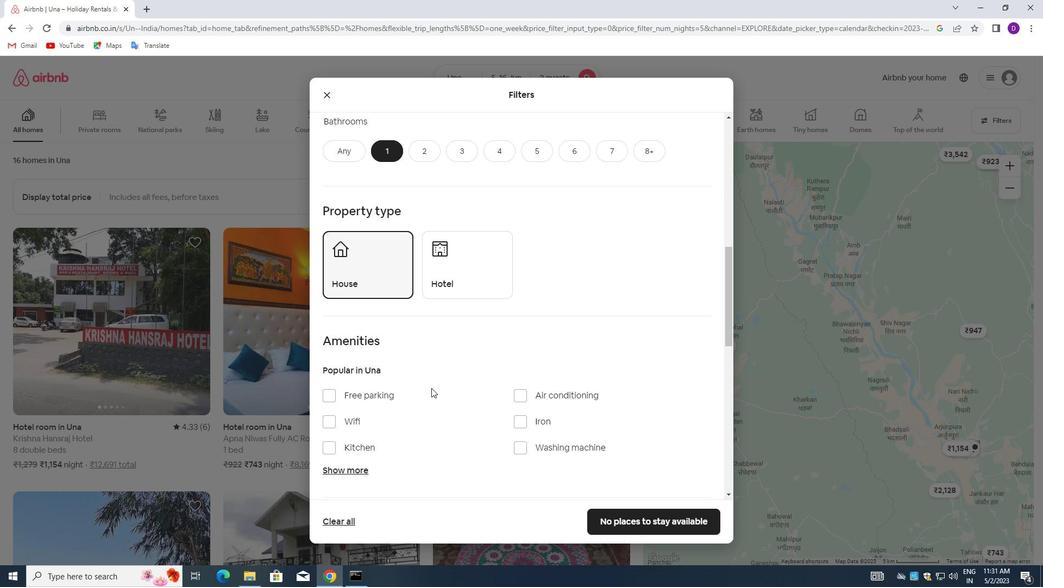 
Action: Mouse moved to (475, 380)
Screenshot: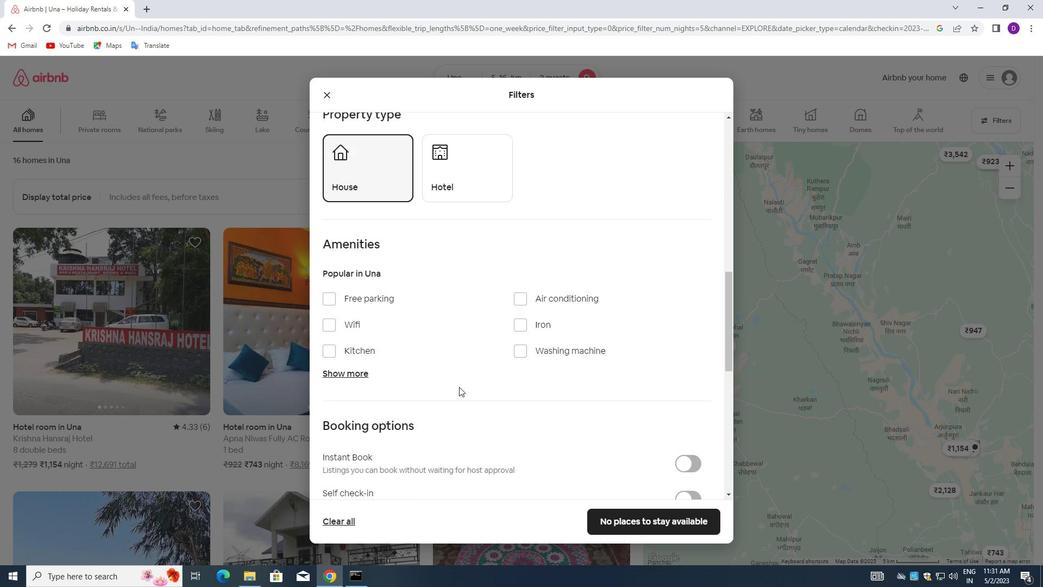 
Action: Mouse scrolled (475, 380) with delta (0, 0)
Screenshot: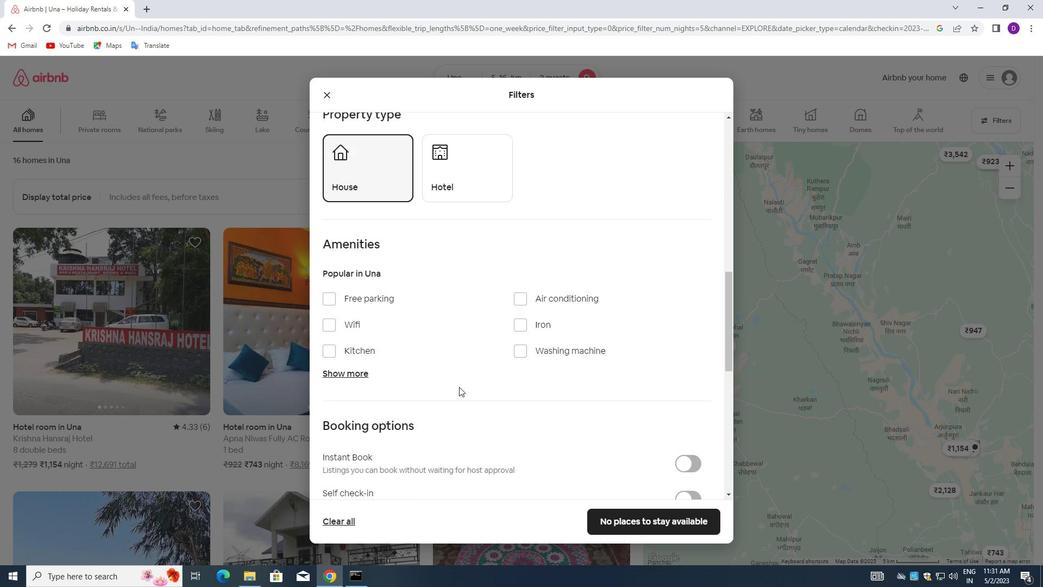 
Action: Mouse moved to (486, 380)
Screenshot: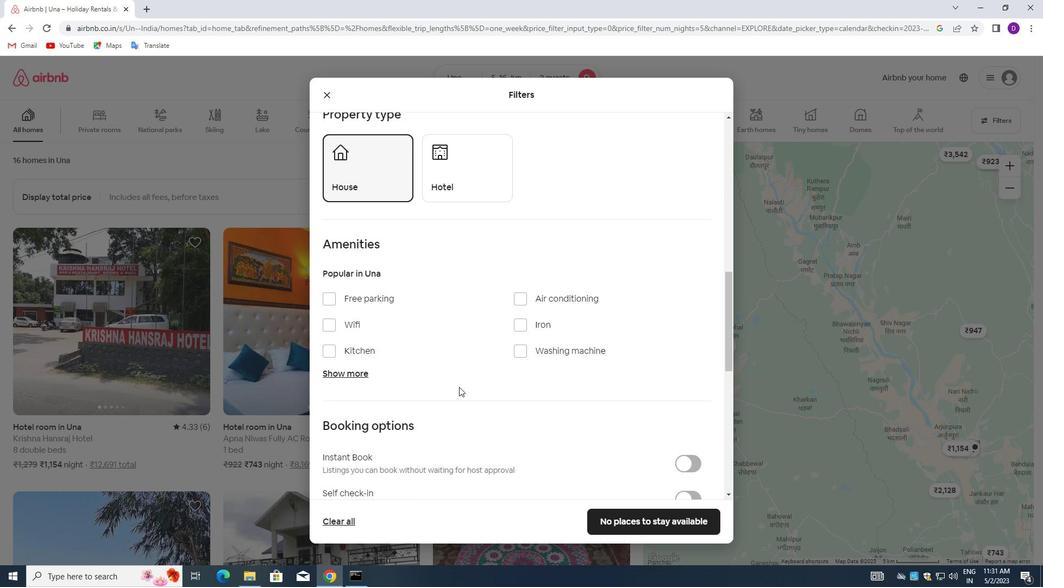 
Action: Mouse scrolled (486, 380) with delta (0, 0)
Screenshot: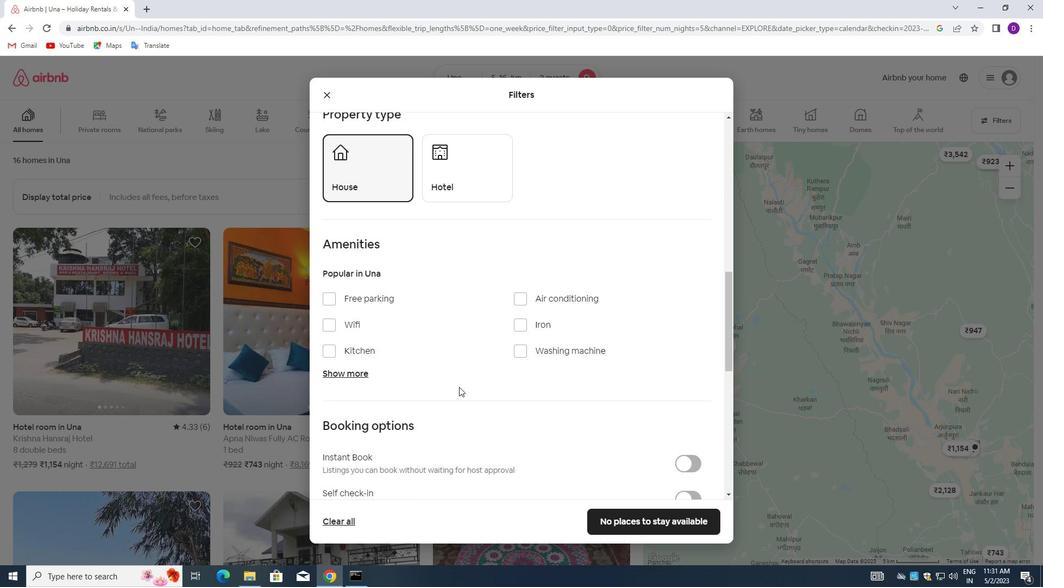 
Action: Mouse moved to (498, 380)
Screenshot: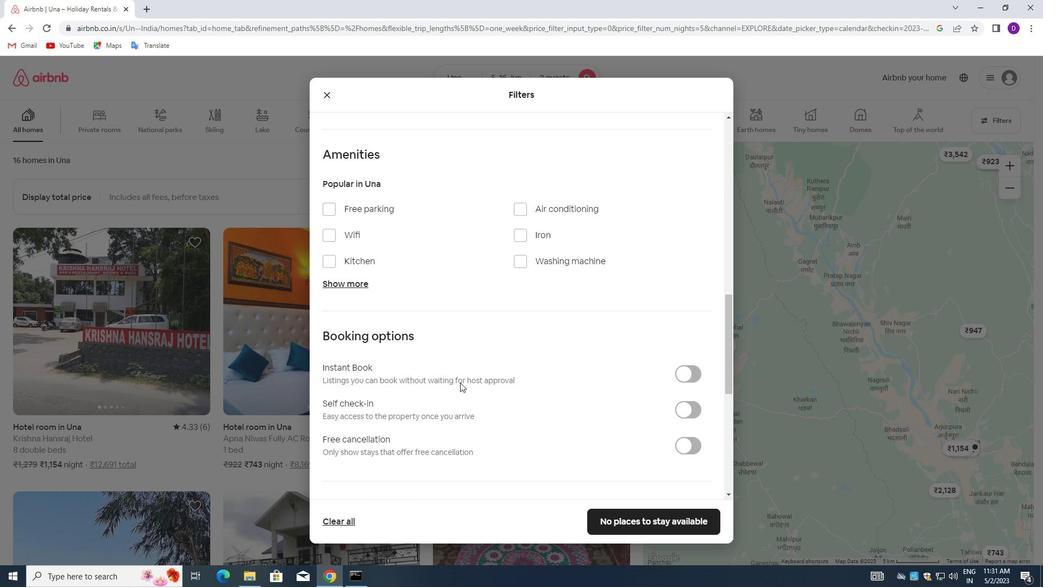 
Action: Mouse scrolled (498, 380) with delta (0, 0)
Screenshot: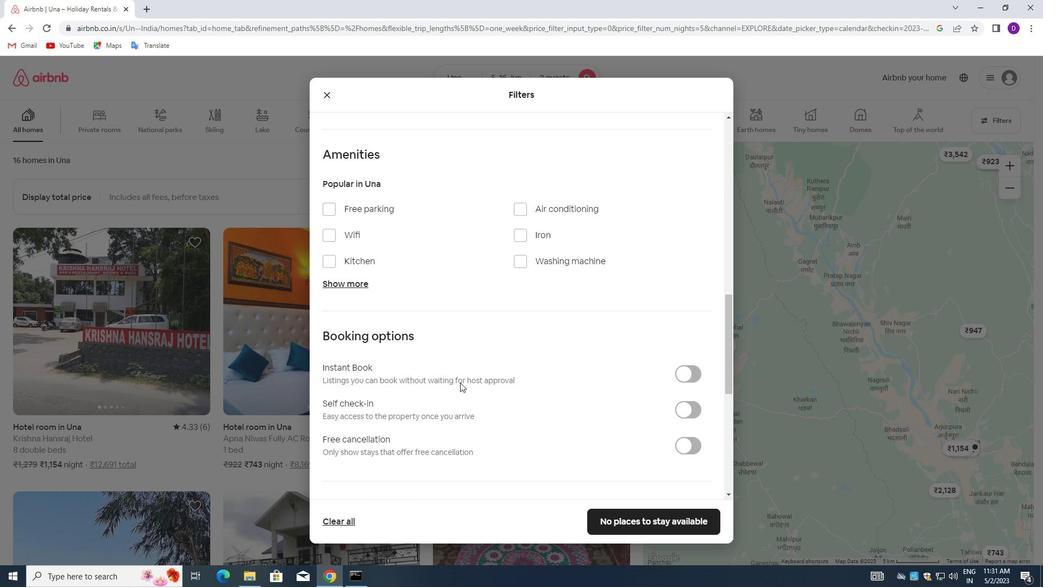 
Action: Mouse moved to (687, 211)
Screenshot: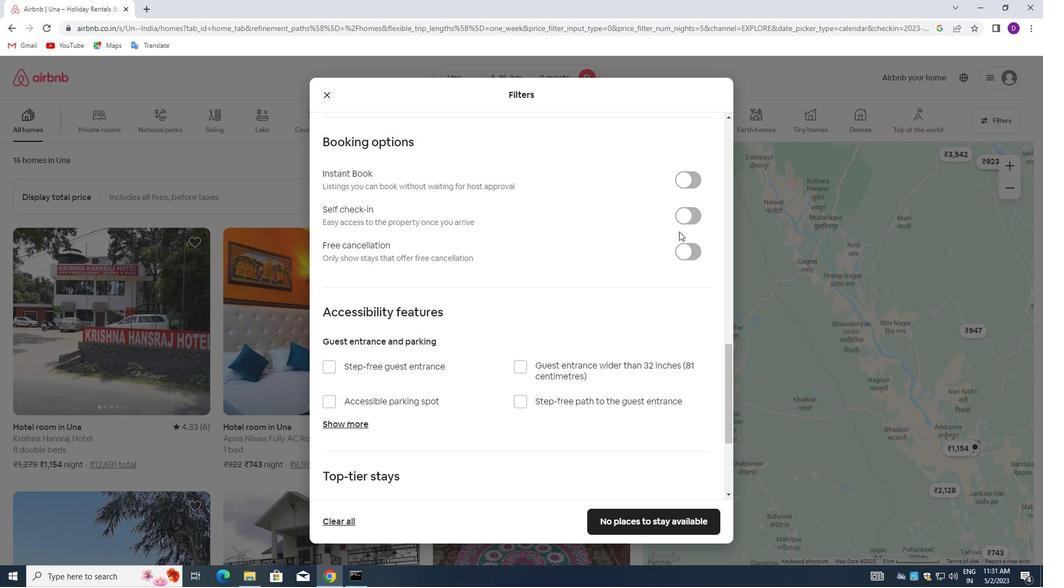 
Action: Mouse pressed left at (687, 211)
Screenshot: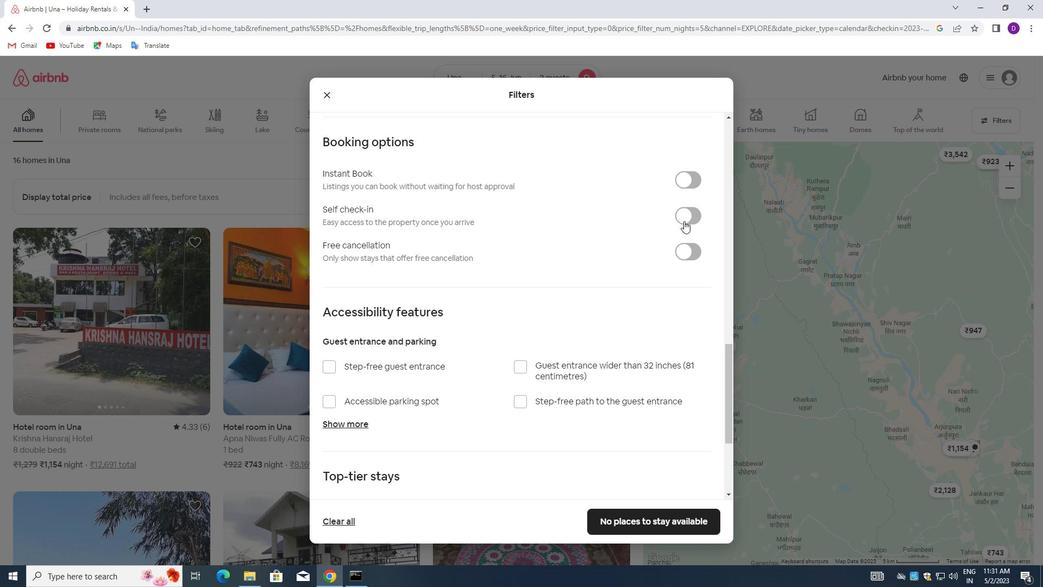 
Action: Mouse moved to (444, 340)
Screenshot: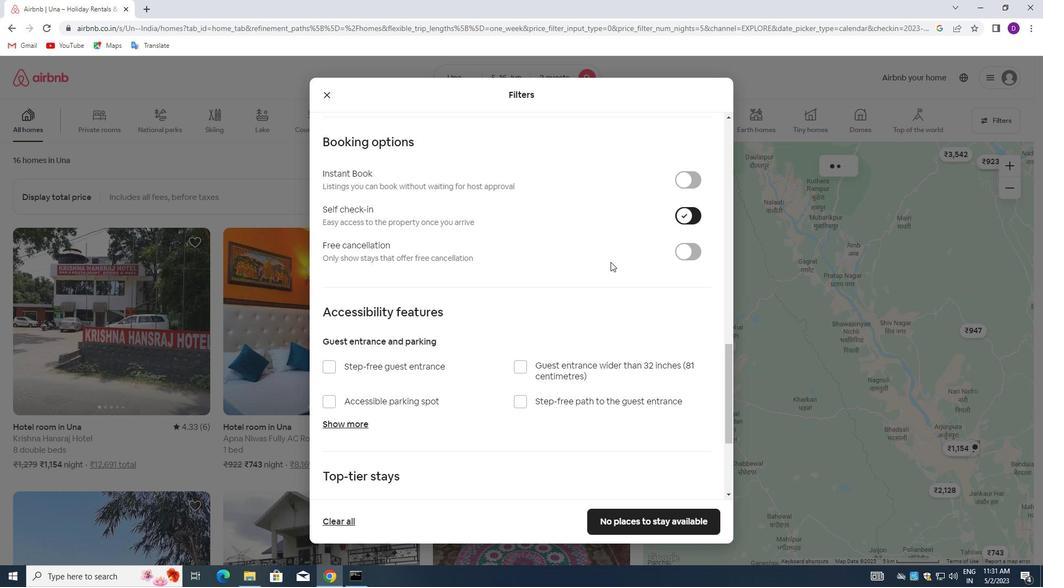 
Action: Mouse scrolled (444, 340) with delta (0, 0)
Screenshot: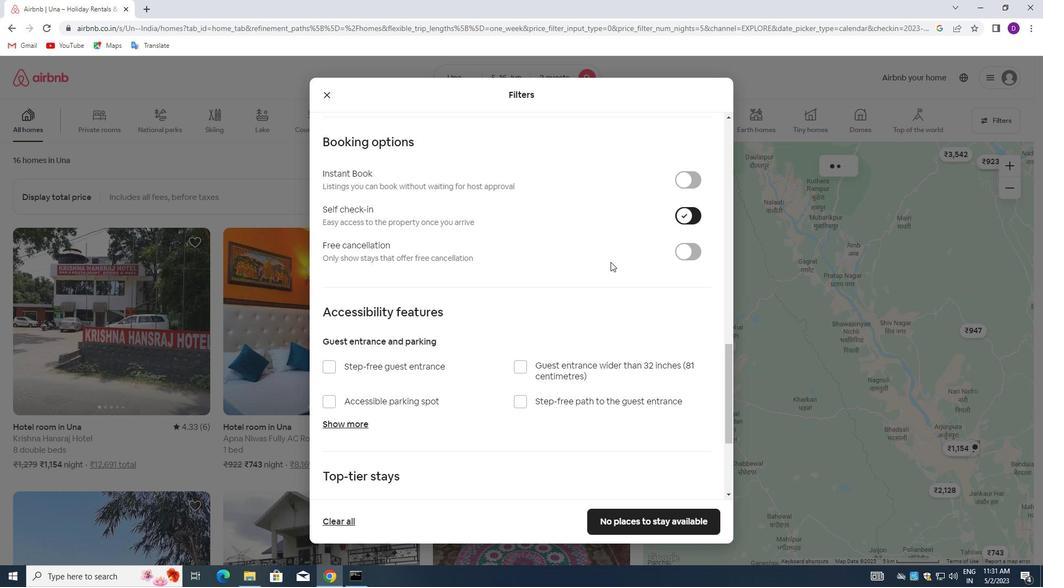 
Action: Mouse moved to (438, 347)
Screenshot: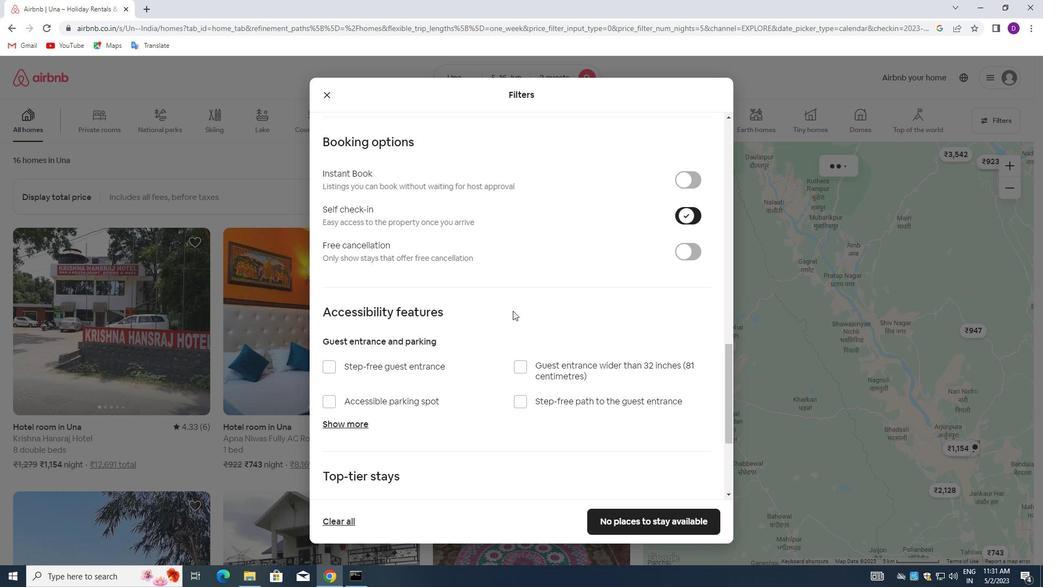 
Action: Mouse scrolled (438, 347) with delta (0, 0)
Screenshot: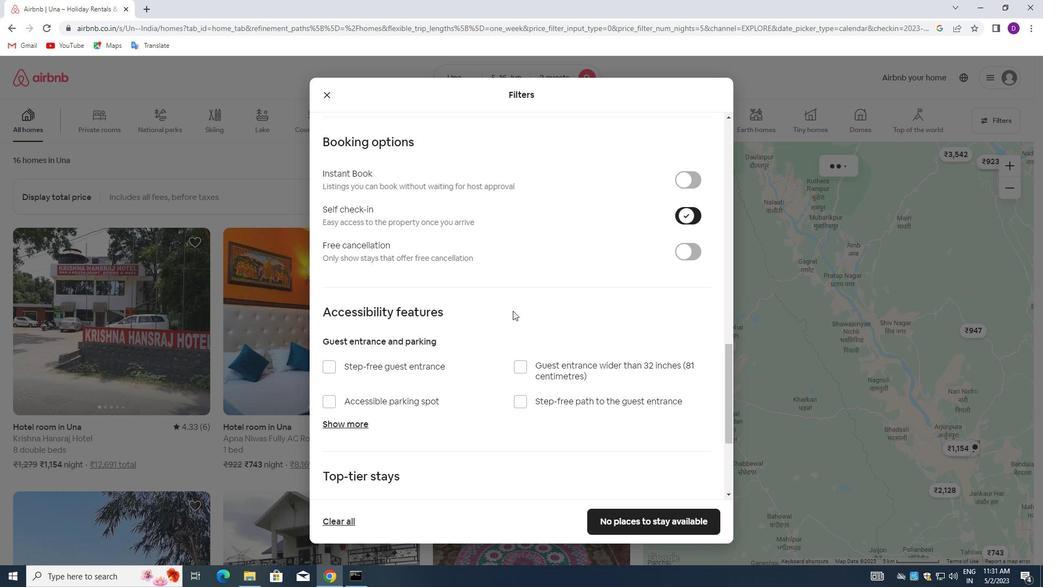 
Action: Mouse moved to (431, 356)
Screenshot: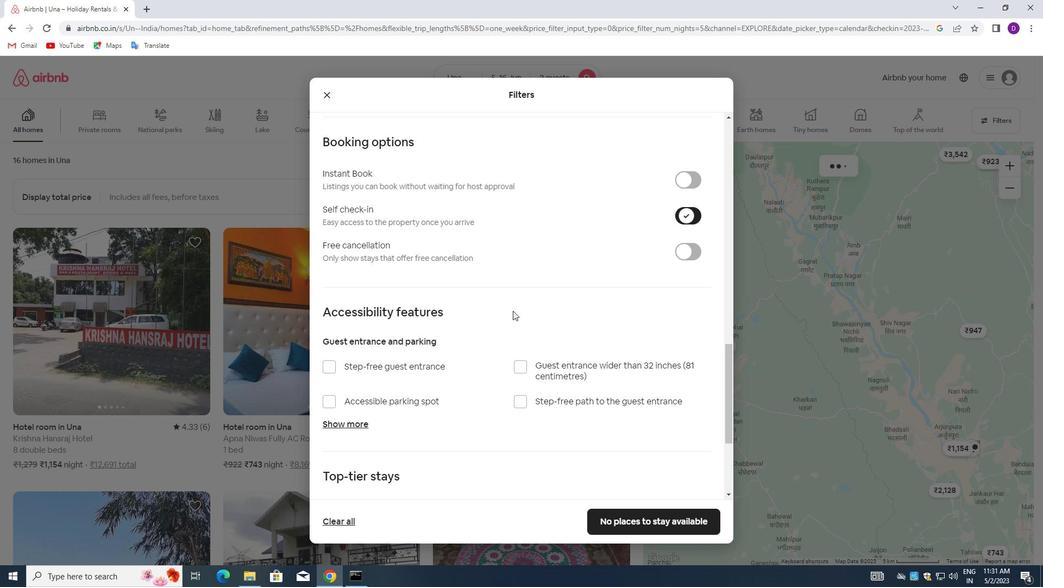 
Action: Mouse scrolled (431, 355) with delta (0, 0)
Screenshot: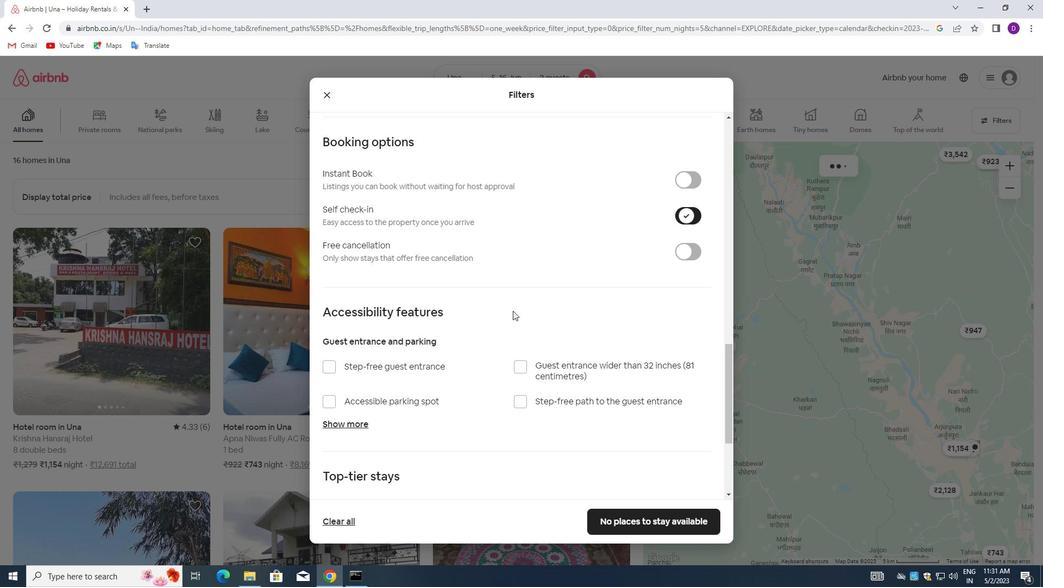 
Action: Mouse moved to (428, 359)
Screenshot: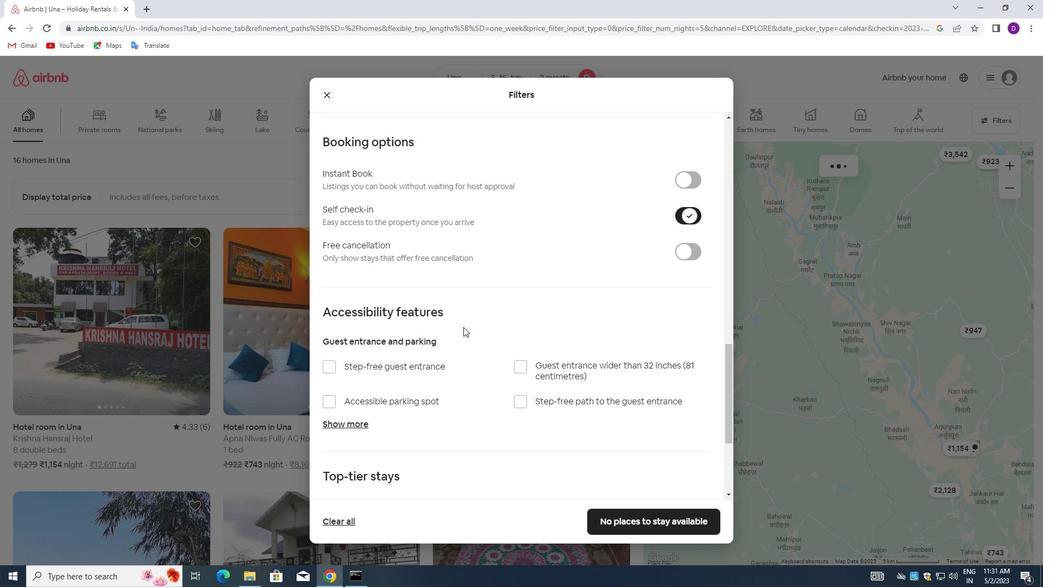 
Action: Mouse scrolled (428, 359) with delta (0, 0)
Screenshot: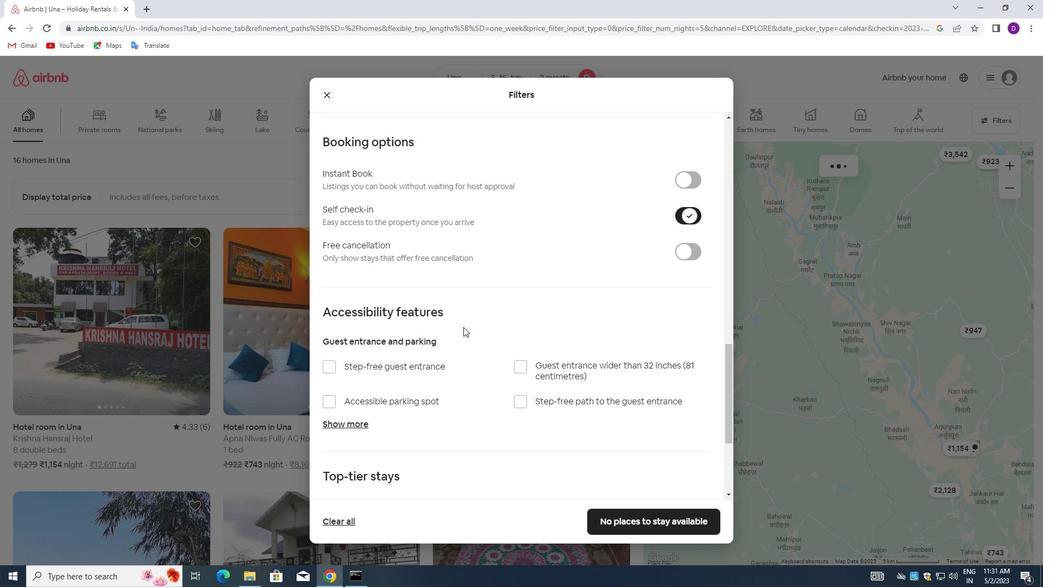 
Action: Mouse moved to (427, 360)
Screenshot: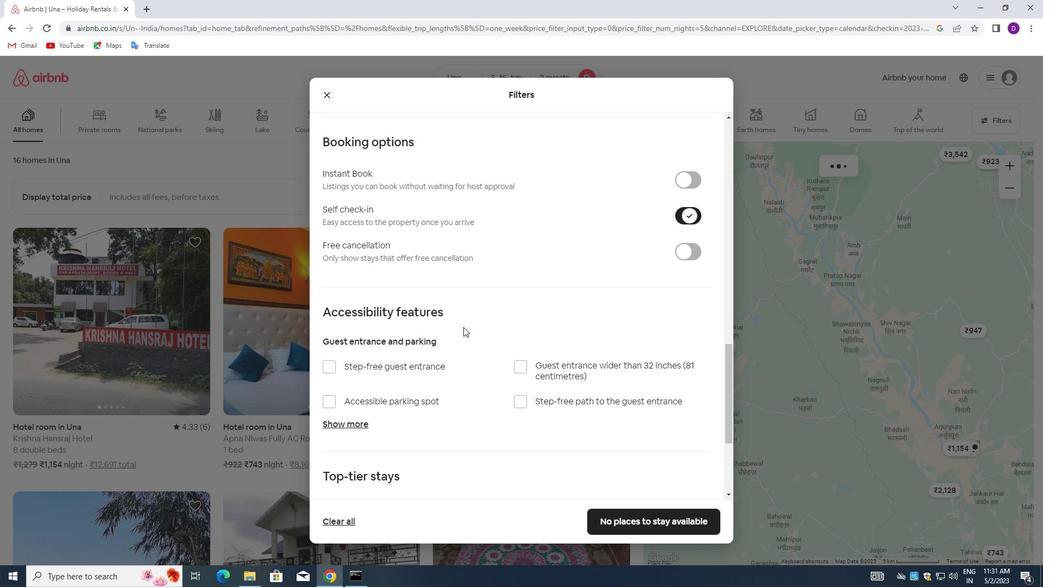 
Action: Mouse scrolled (427, 359) with delta (0, 0)
Screenshot: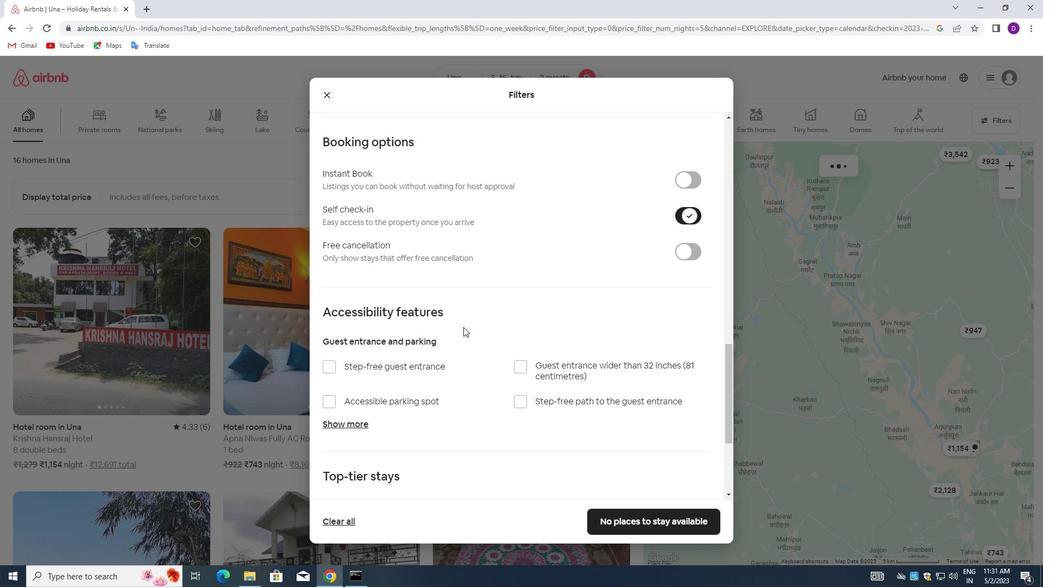 
Action: Mouse moved to (415, 361)
Screenshot: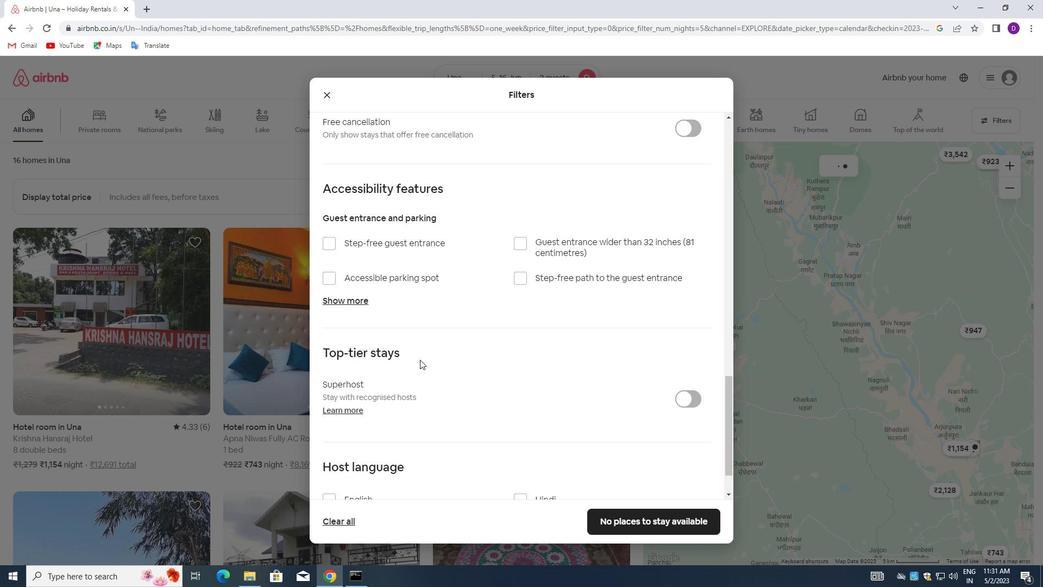 
Action: Mouse scrolled (415, 361) with delta (0, 0)
Screenshot: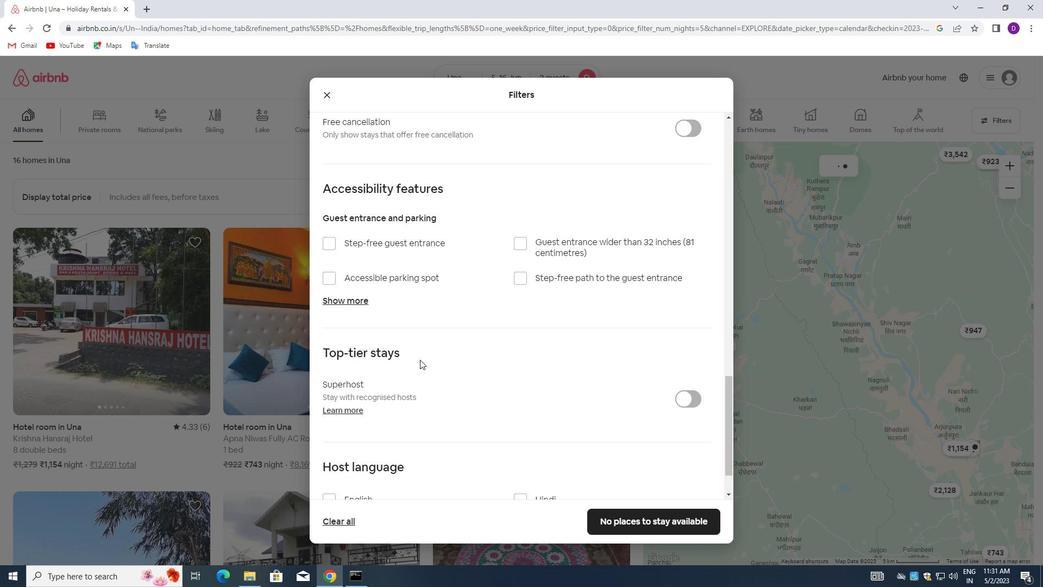 
Action: Mouse moved to (415, 367)
Screenshot: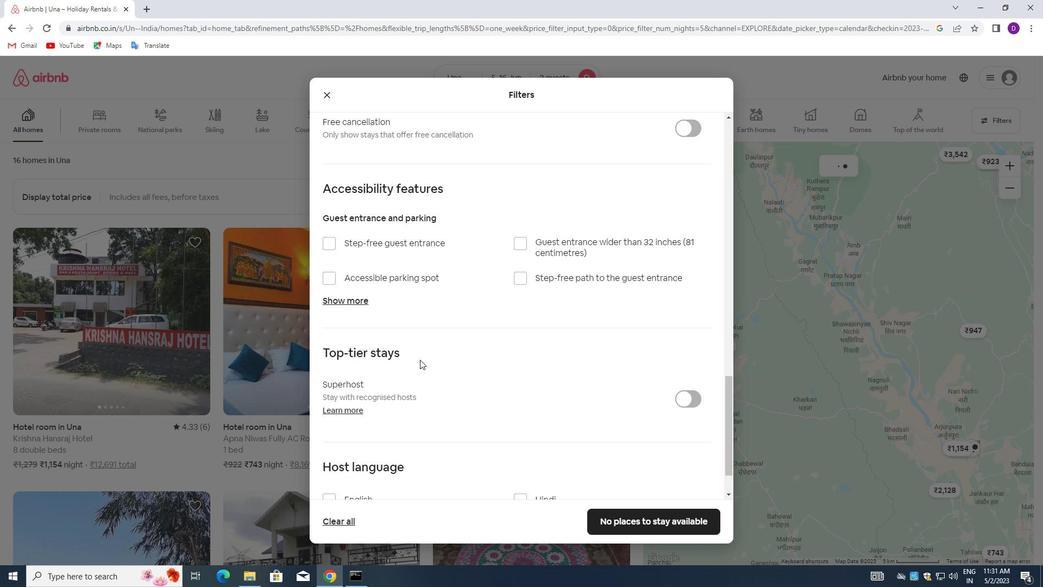 
Action: Mouse scrolled (415, 366) with delta (0, 0)
Screenshot: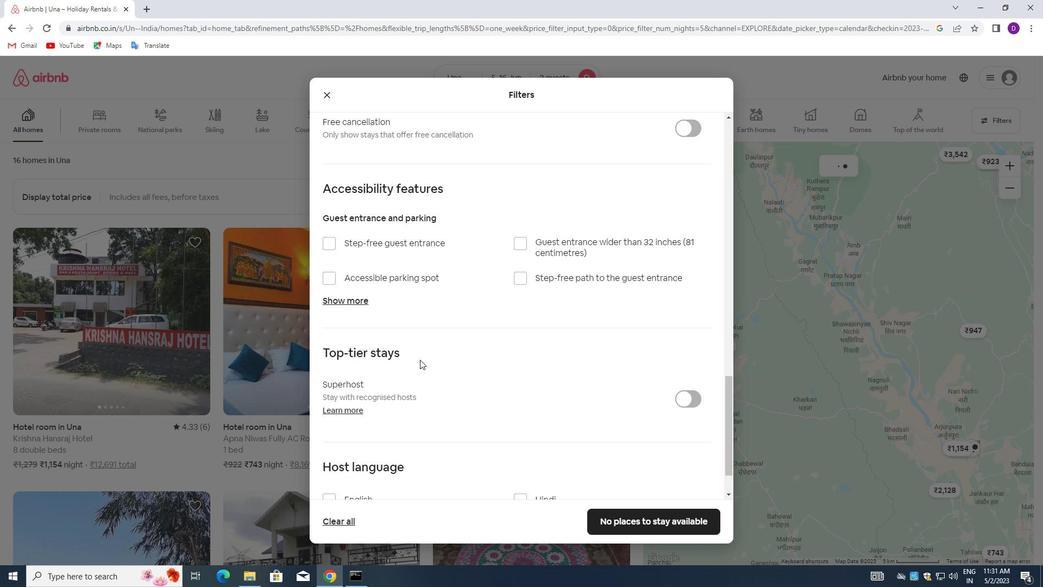 
Action: Mouse moved to (415, 370)
Screenshot: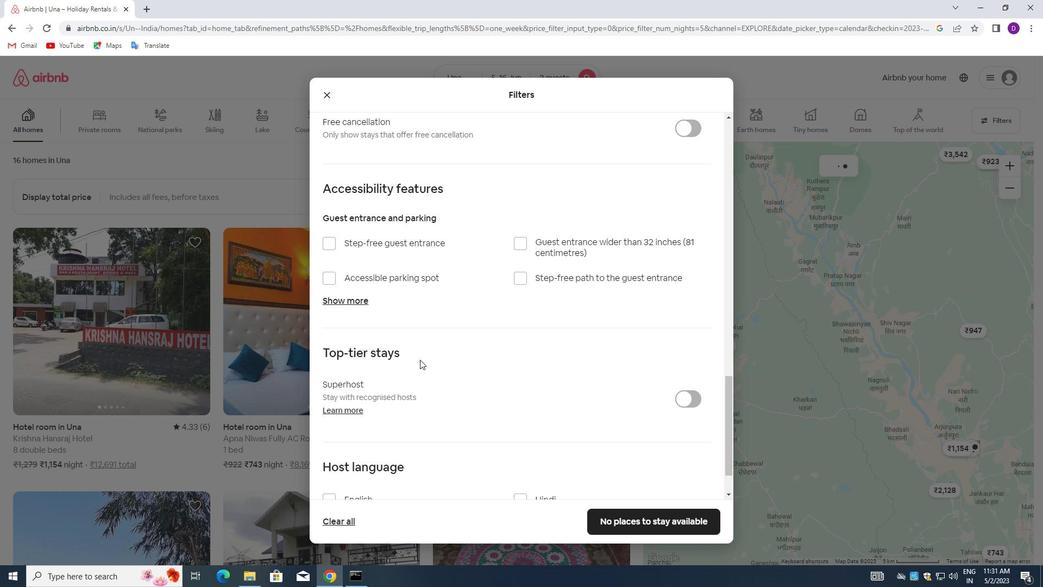 
Action: Mouse scrolled (415, 369) with delta (0, 0)
Screenshot: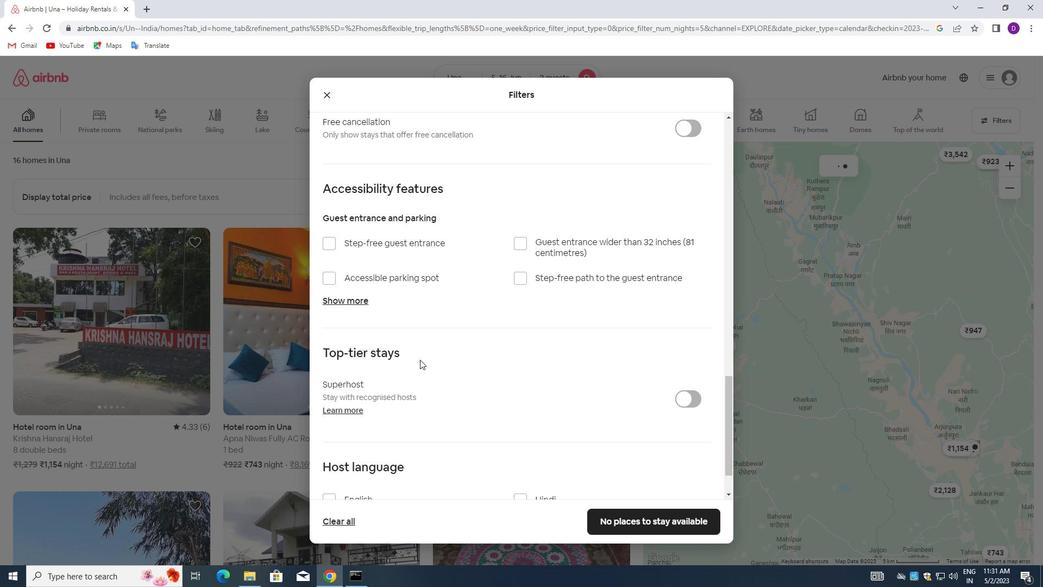 
Action: Mouse moved to (414, 376)
Screenshot: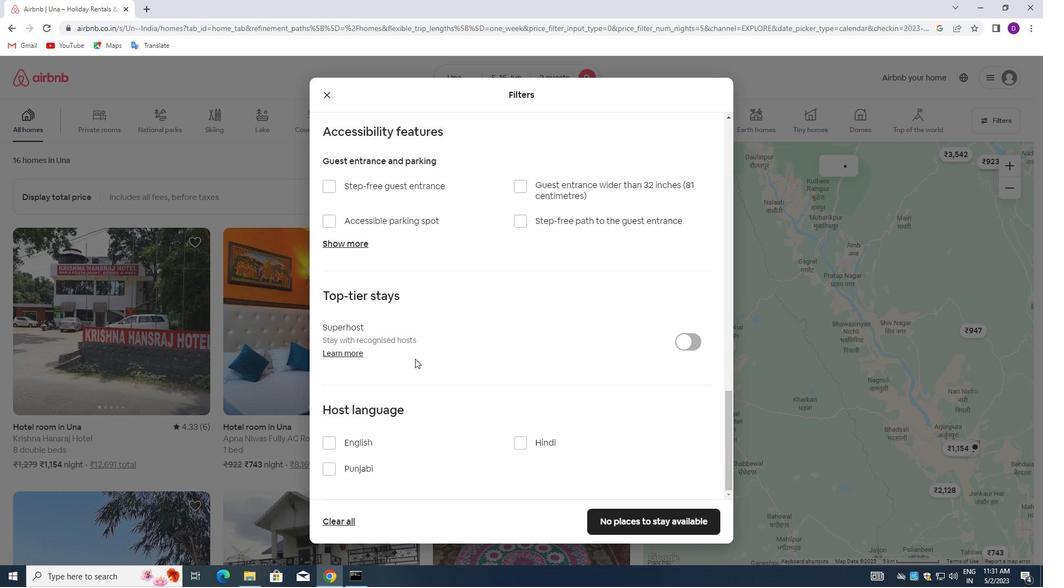 
Action: Mouse scrolled (414, 376) with delta (0, 0)
Screenshot: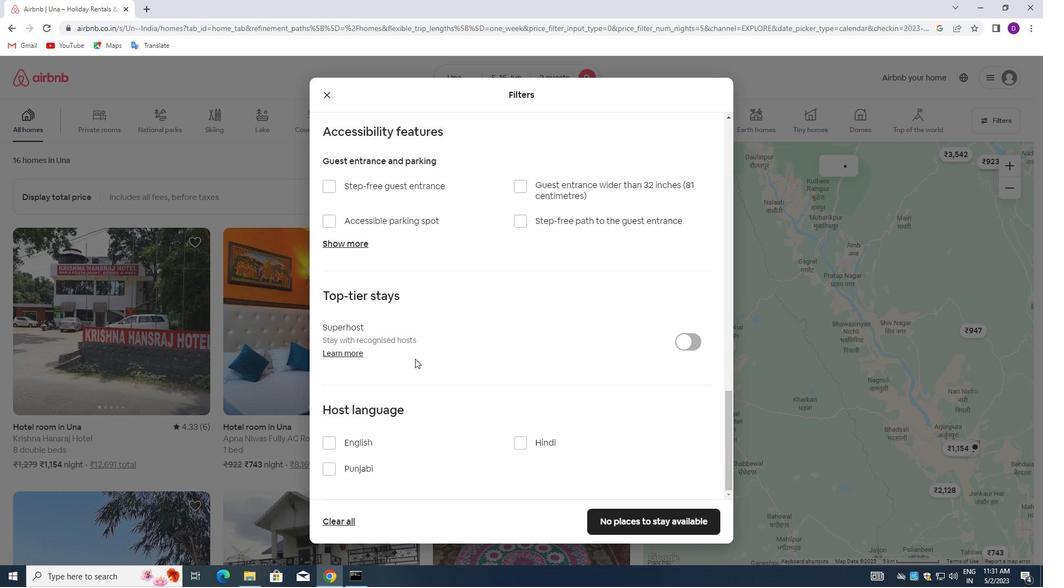 
Action: Mouse moved to (409, 382)
Screenshot: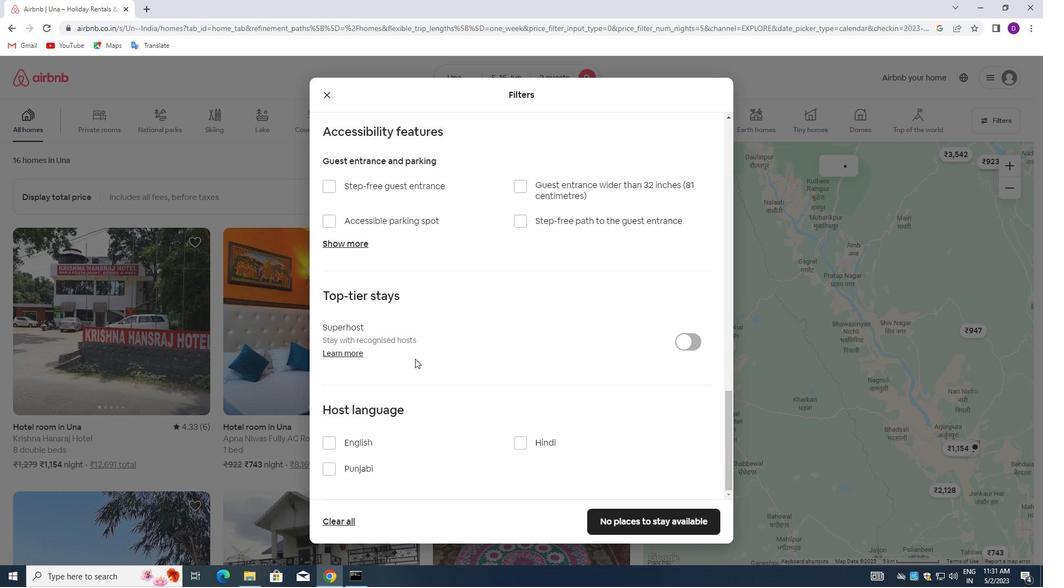 
Action: Mouse scrolled (409, 381) with delta (0, 0)
Screenshot: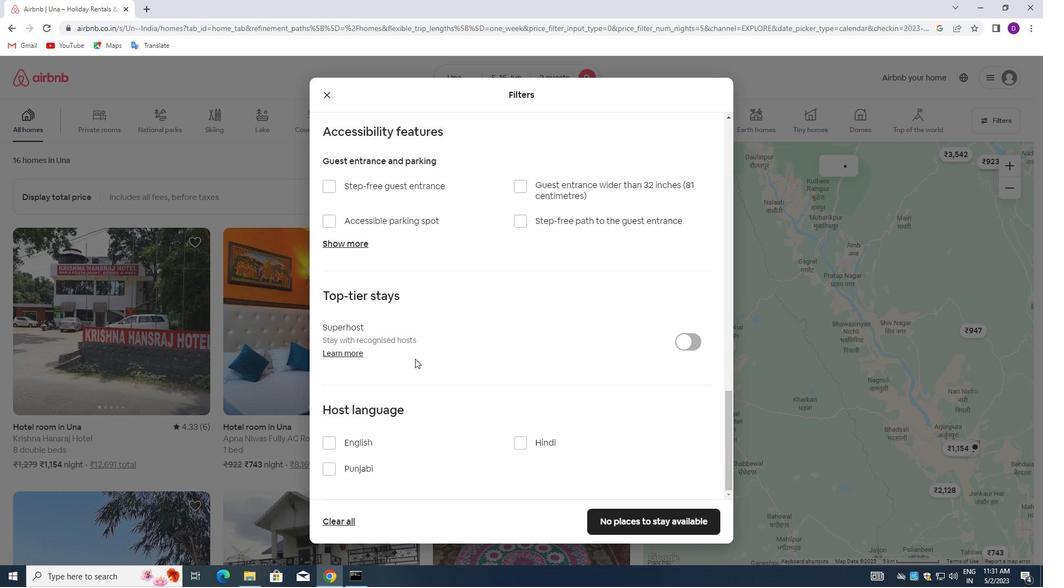 
Action: Mouse moved to (330, 445)
Screenshot: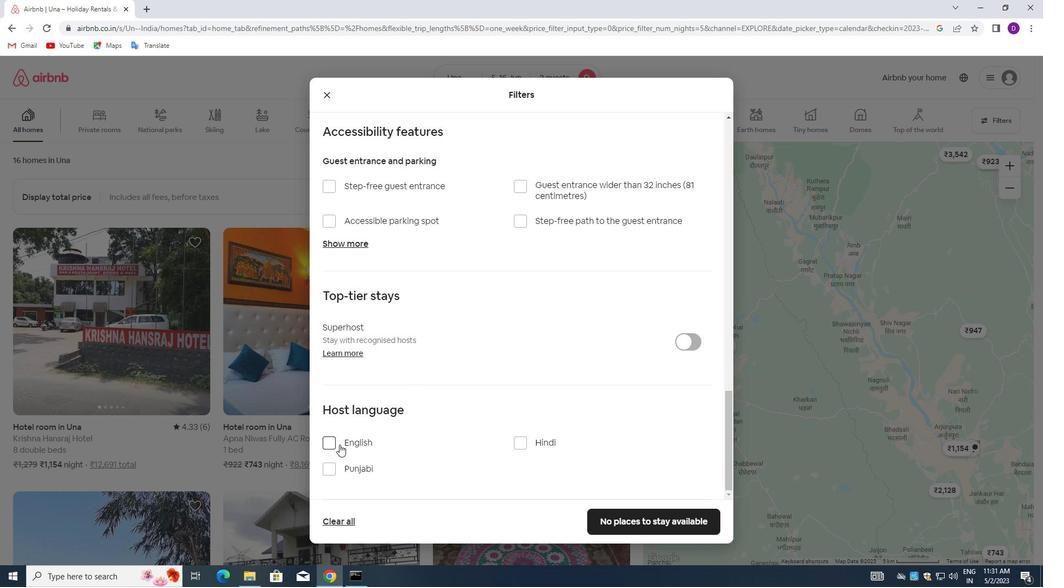 
Action: Mouse pressed left at (330, 445)
Screenshot: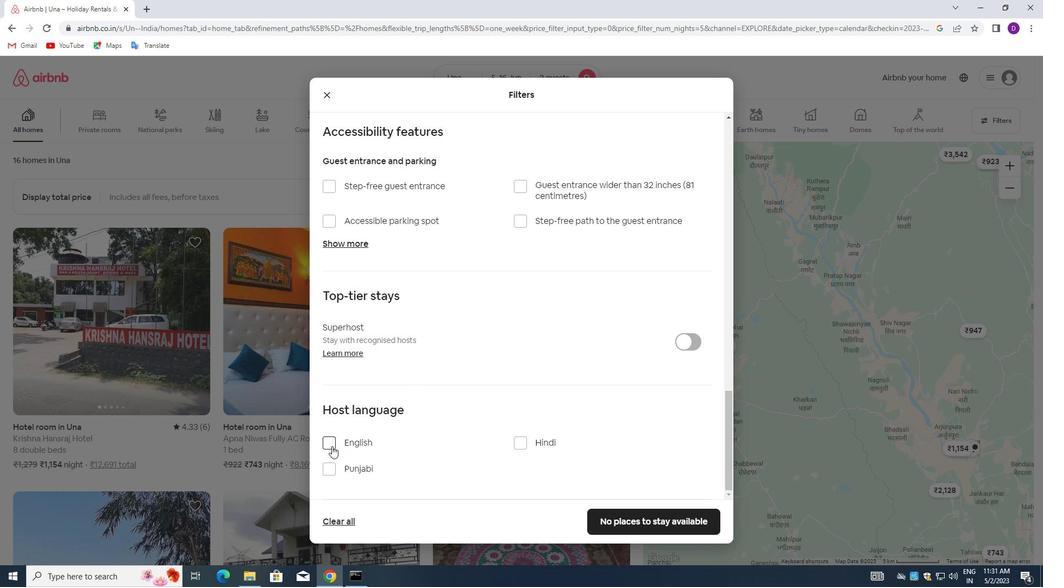 
Action: Mouse moved to (612, 527)
Screenshot: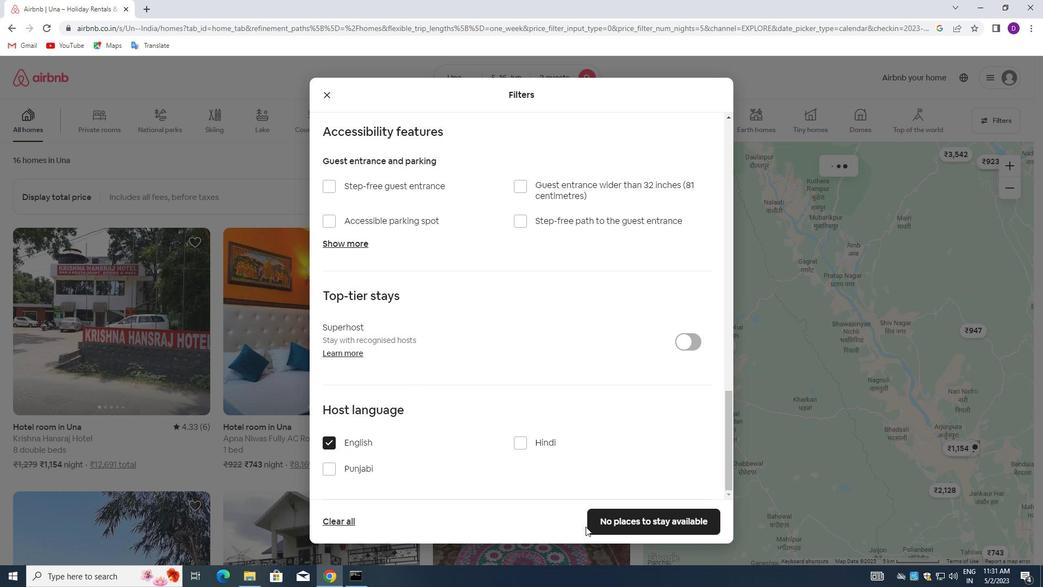 
Action: Mouse pressed left at (612, 527)
Screenshot: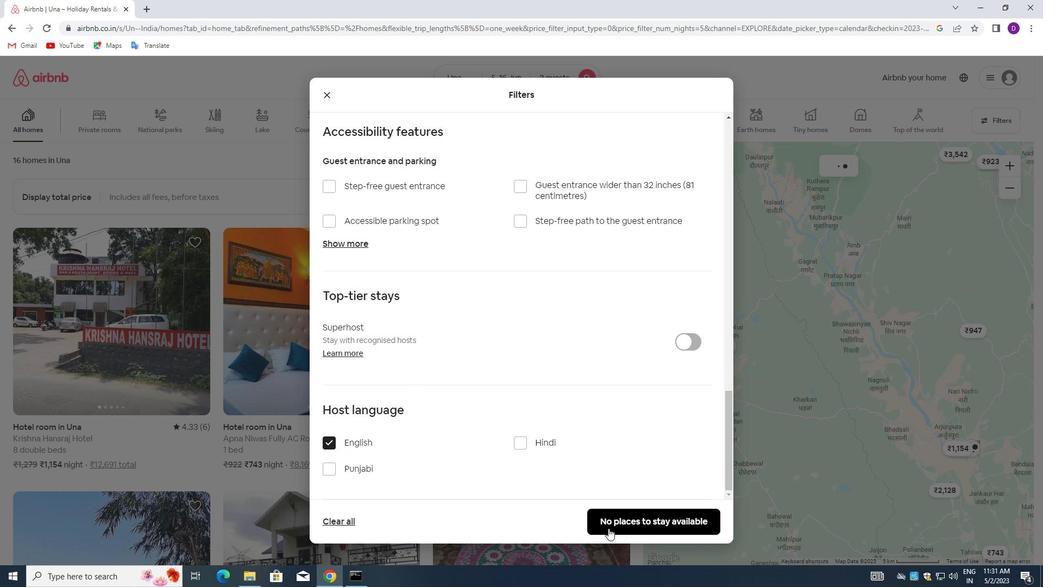 
Action: Mouse moved to (542, 459)
Screenshot: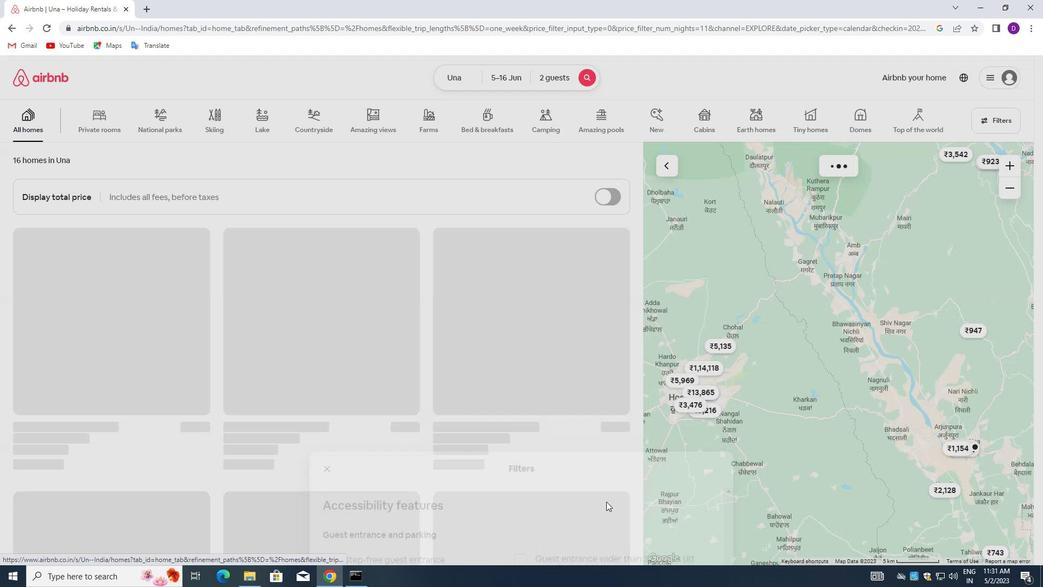 
